 Task: Add Sprouts Organic Maple & Brown Sugar Instant Oatmeal to the cart.
Action: Mouse moved to (25, 101)
Screenshot: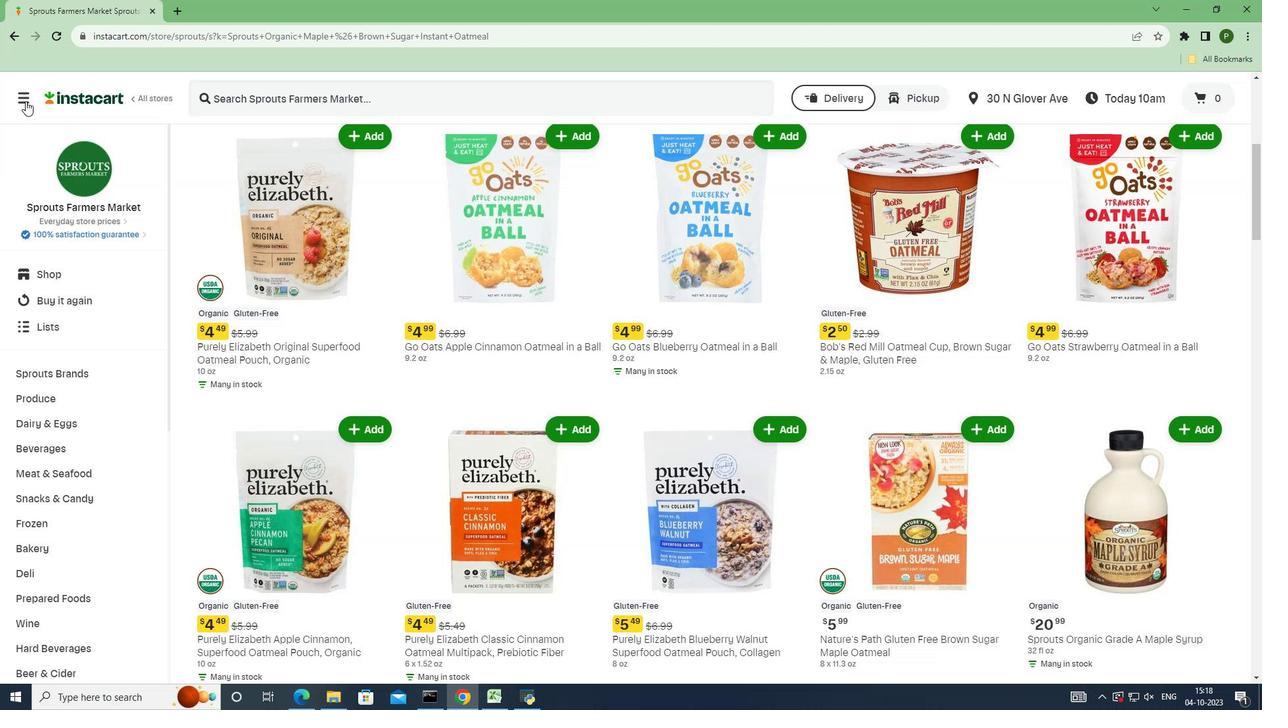 
Action: Mouse pressed left at (25, 101)
Screenshot: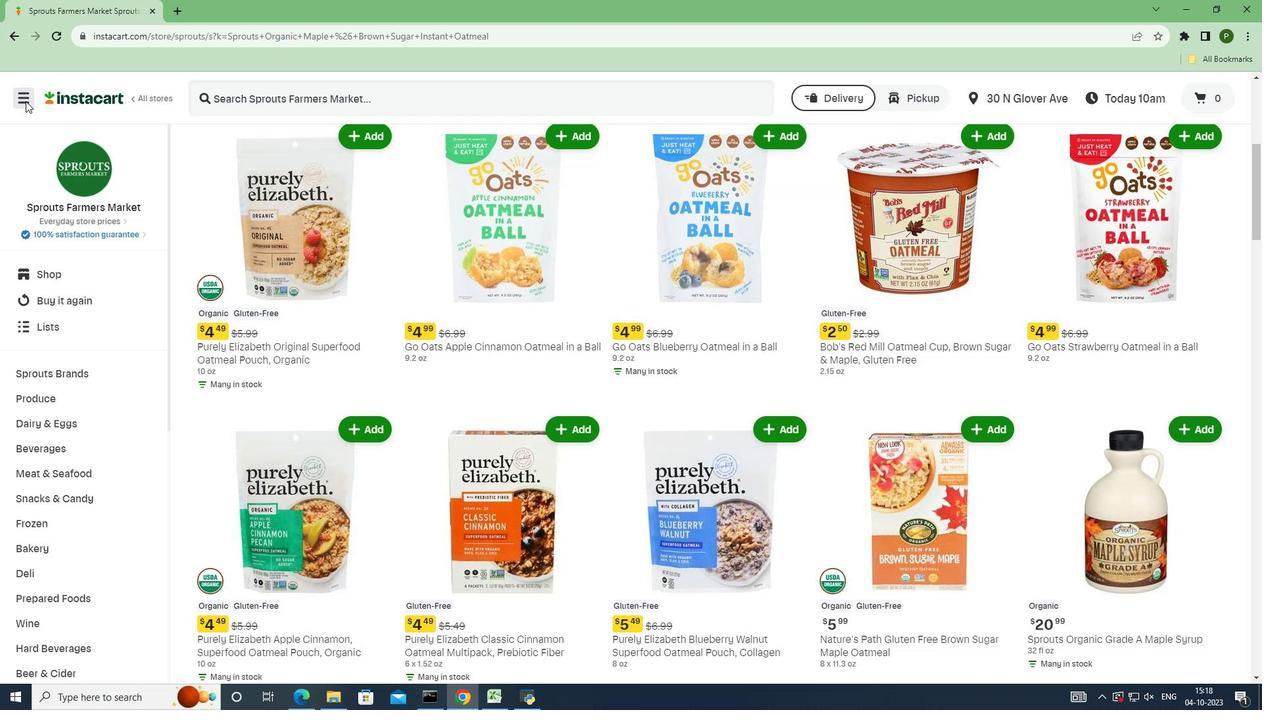 
Action: Mouse moved to (42, 356)
Screenshot: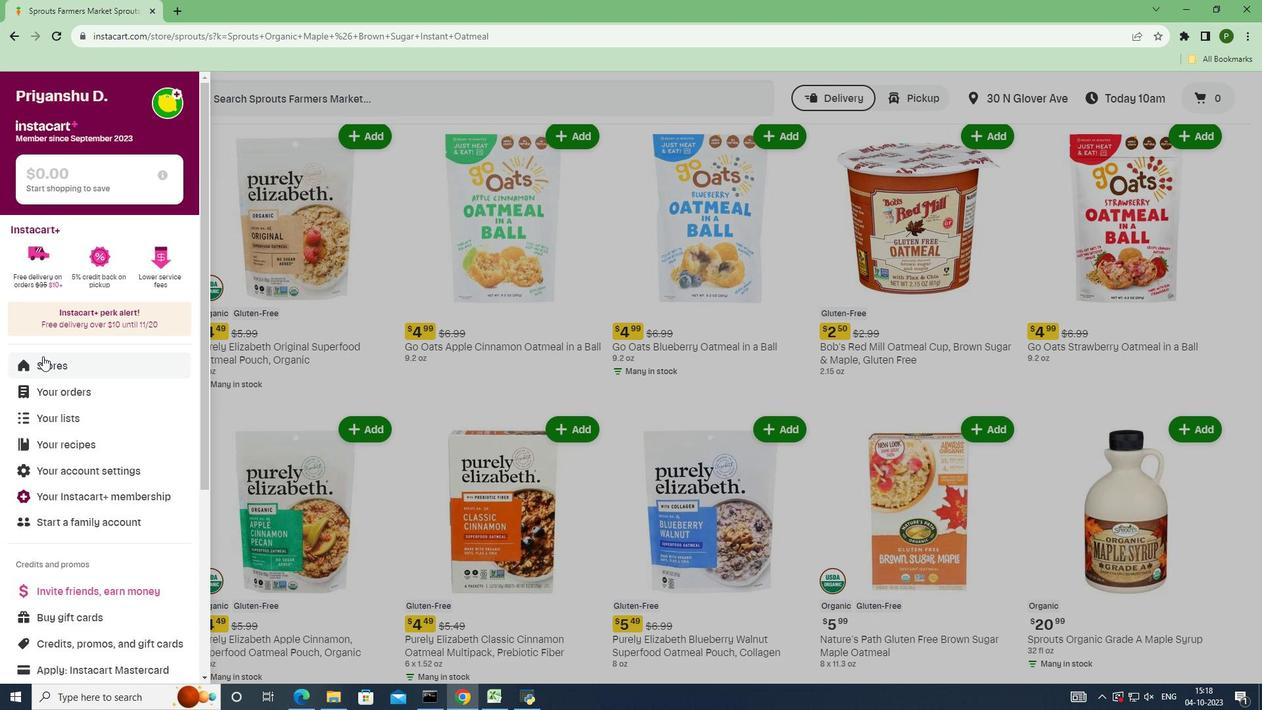 
Action: Mouse pressed left at (42, 356)
Screenshot: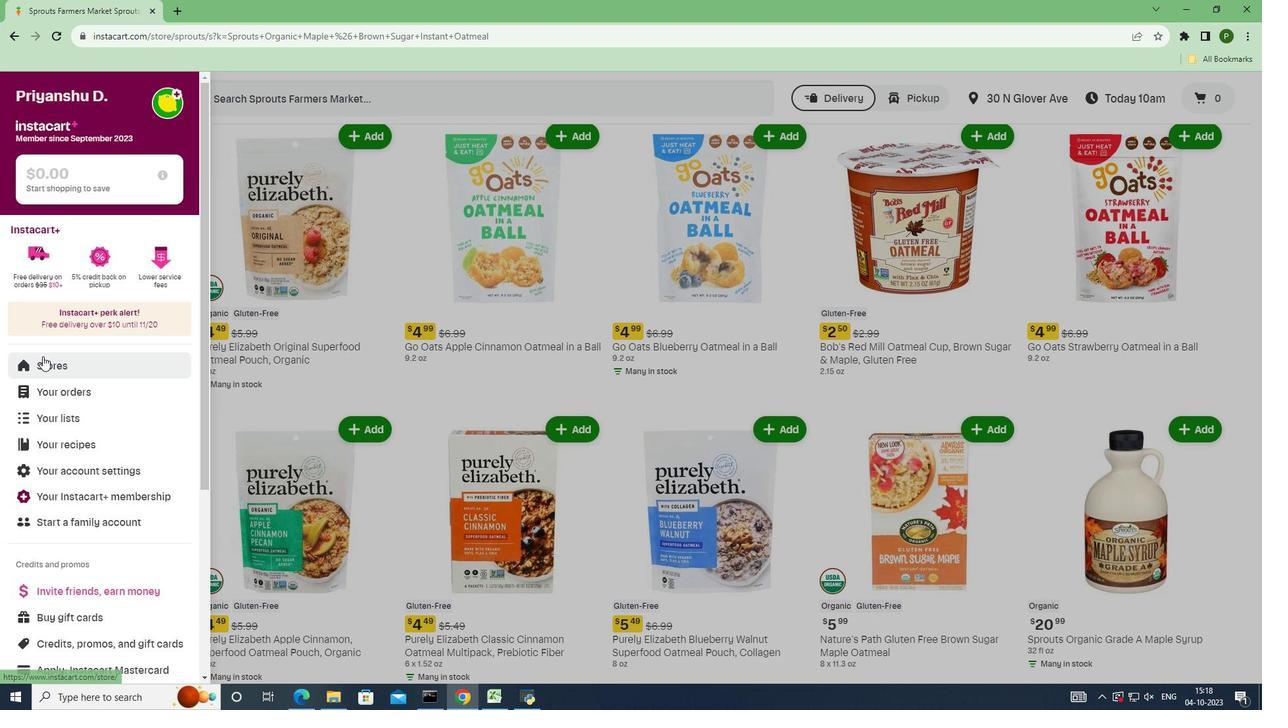 
Action: Mouse moved to (294, 153)
Screenshot: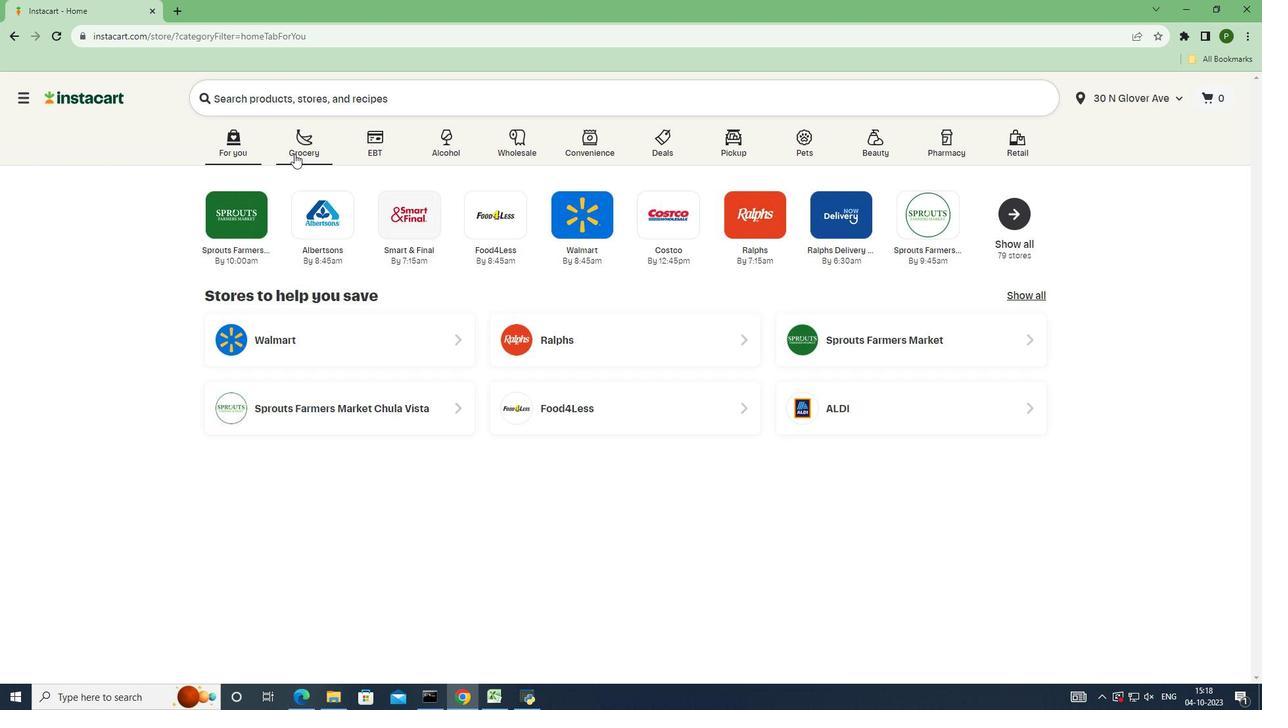 
Action: Mouse pressed left at (294, 153)
Screenshot: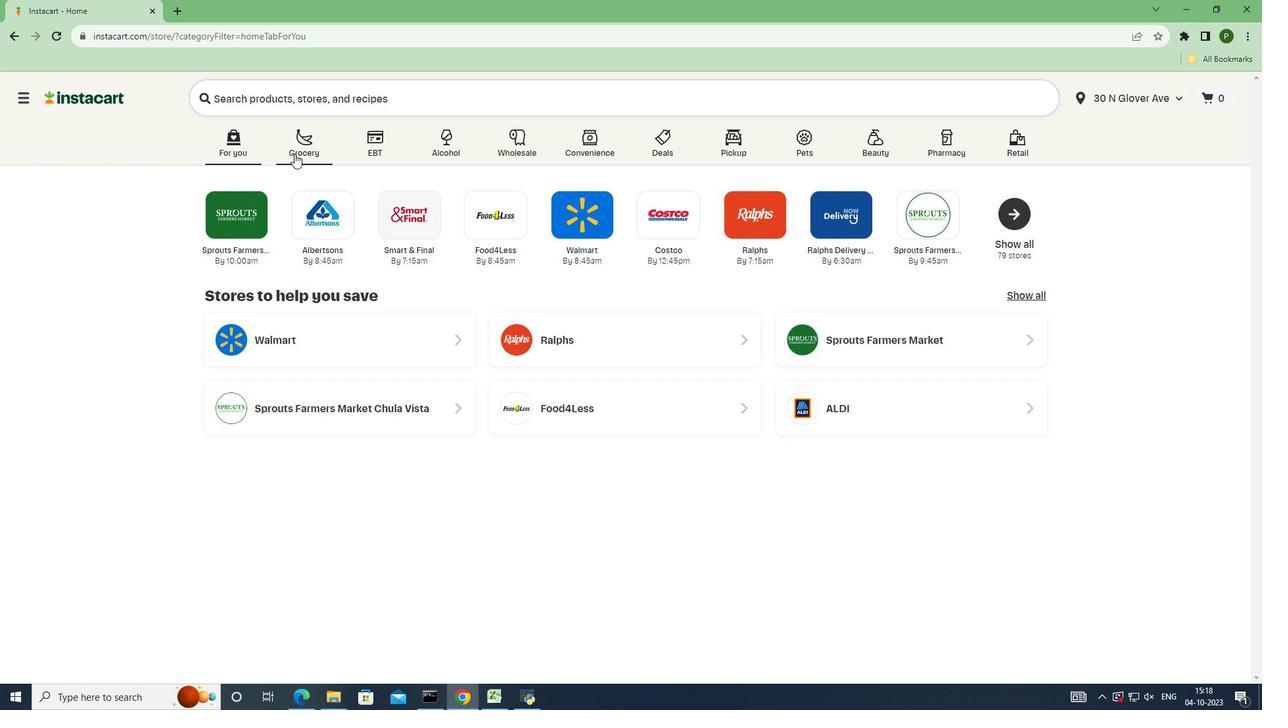 
Action: Mouse moved to (820, 292)
Screenshot: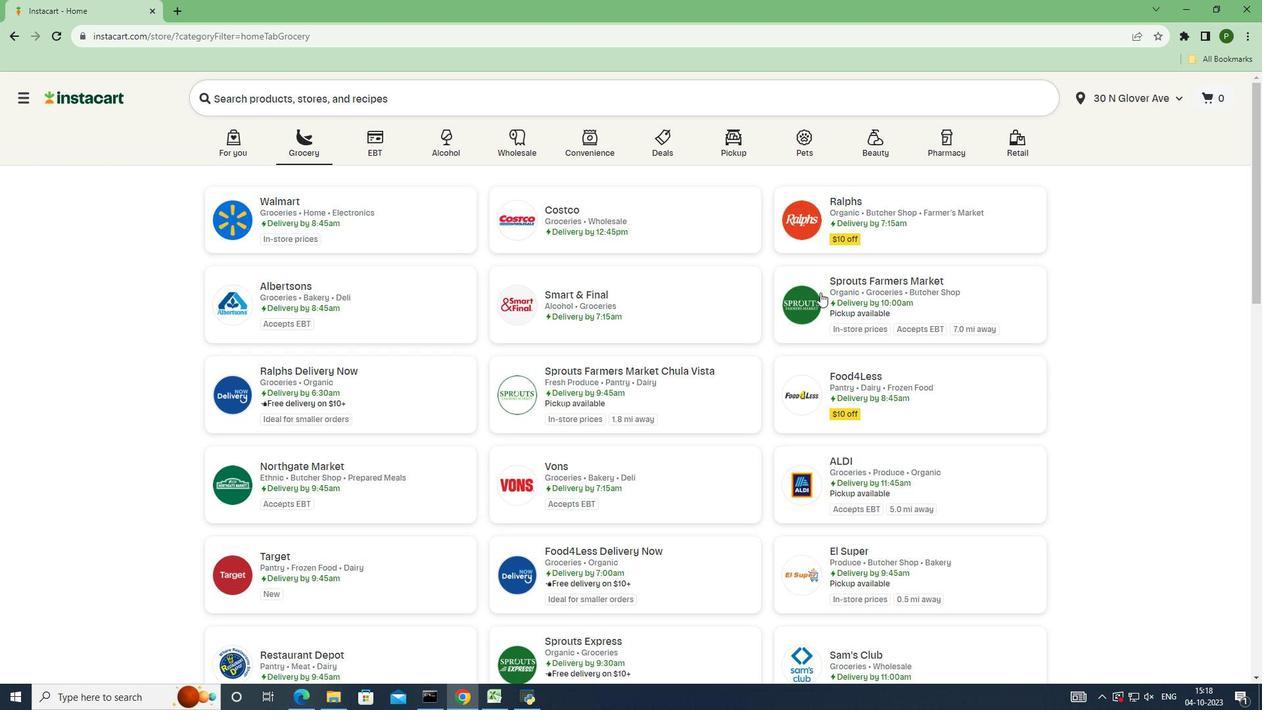 
Action: Mouse pressed left at (820, 292)
Screenshot: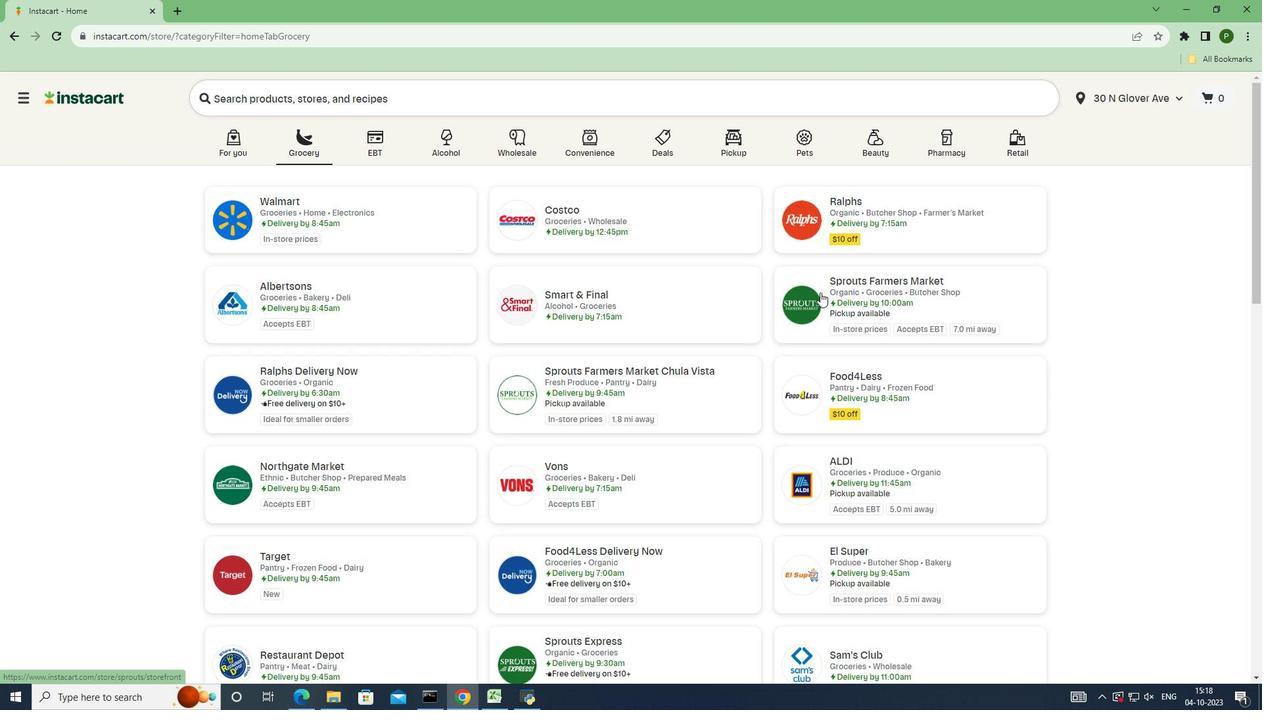 
Action: Mouse moved to (95, 369)
Screenshot: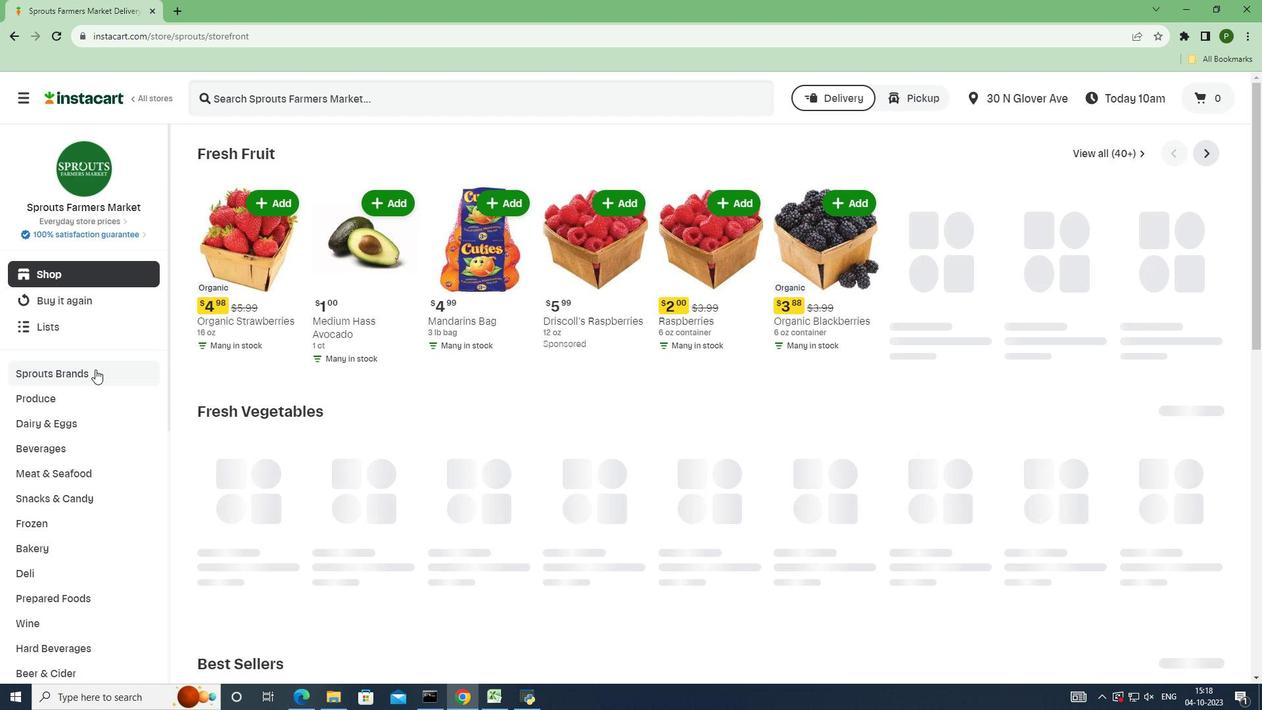 
Action: Mouse pressed left at (95, 369)
Screenshot: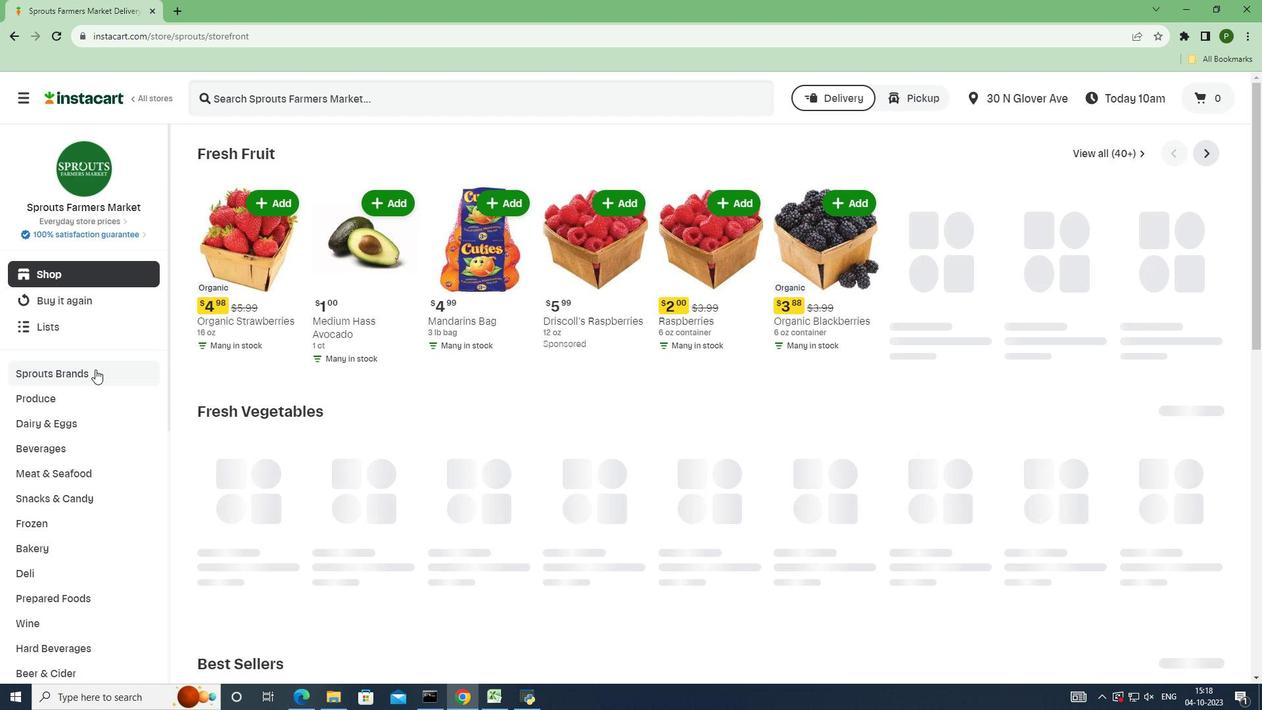 
Action: Mouse moved to (70, 468)
Screenshot: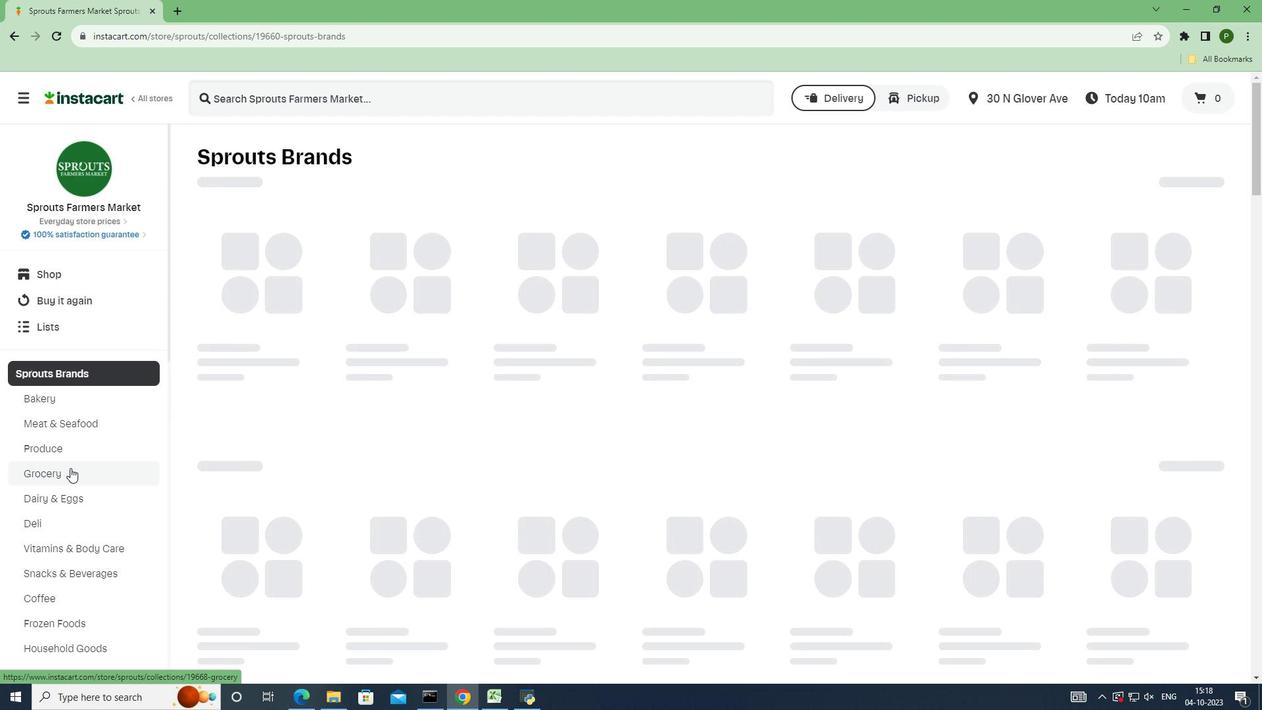 
Action: Mouse pressed left at (70, 468)
Screenshot: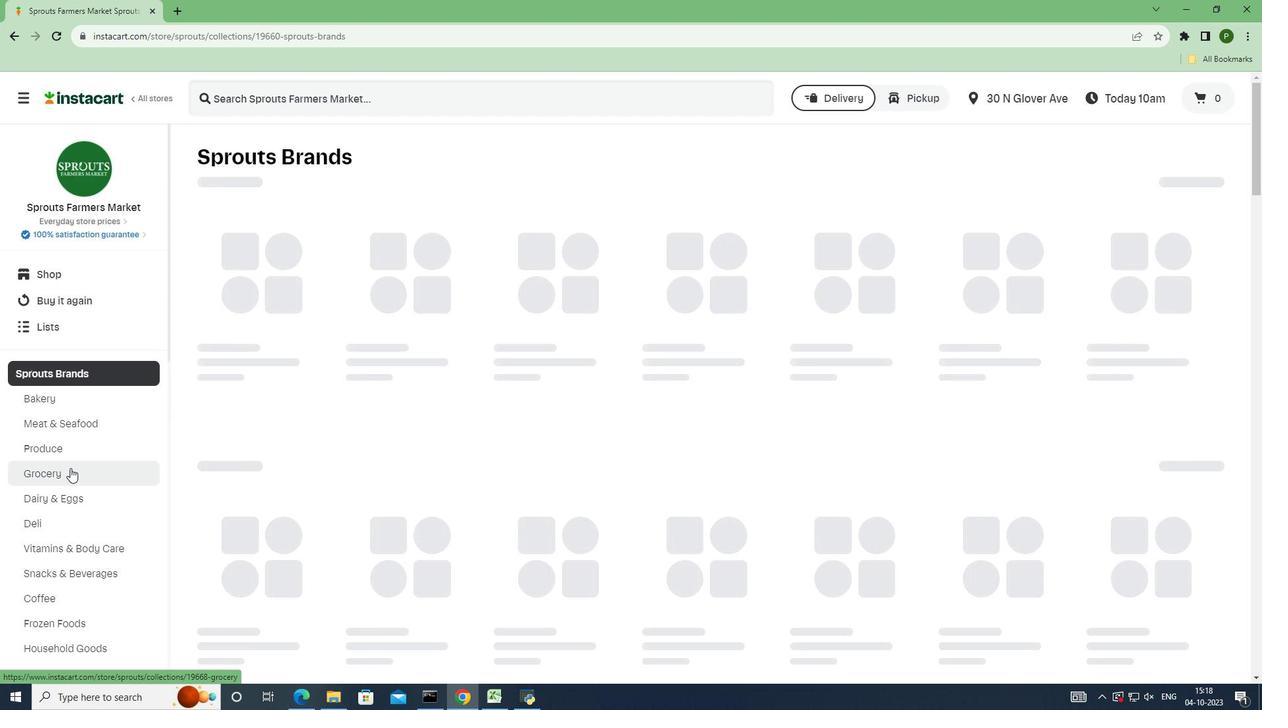 
Action: Mouse moved to (390, 357)
Screenshot: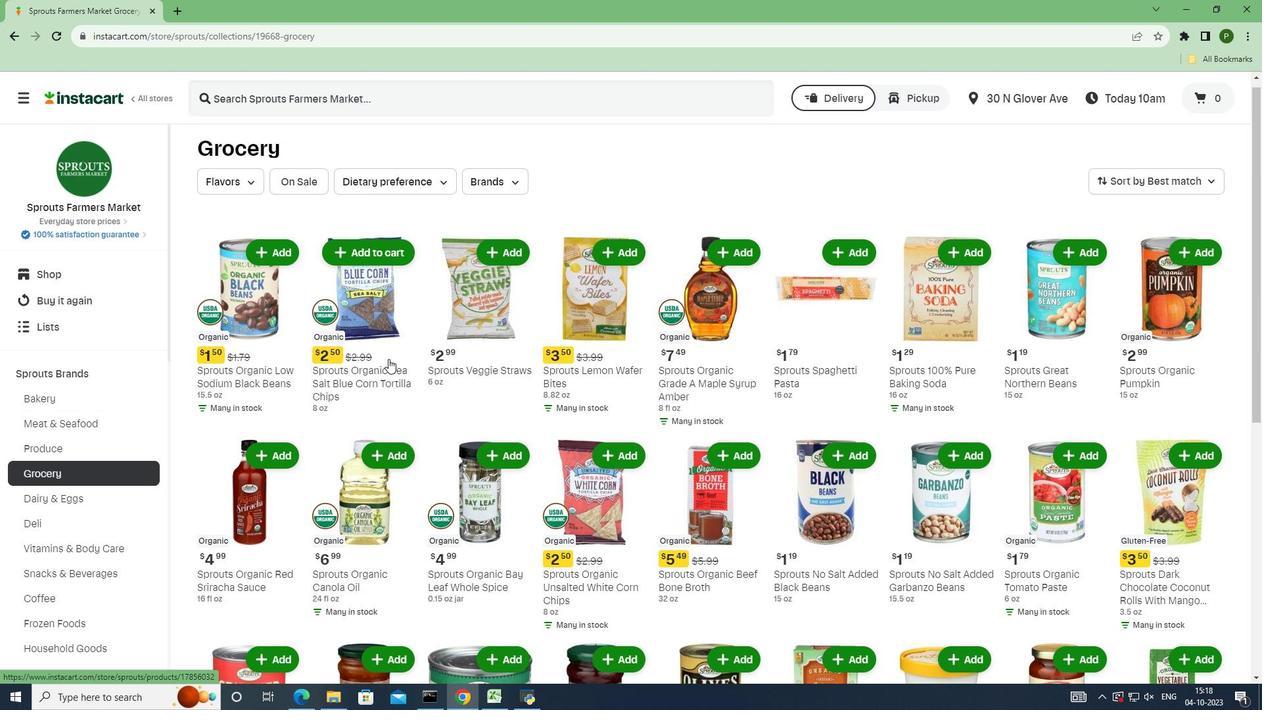
Action: Mouse scrolled (390, 356) with delta (0, 0)
Screenshot: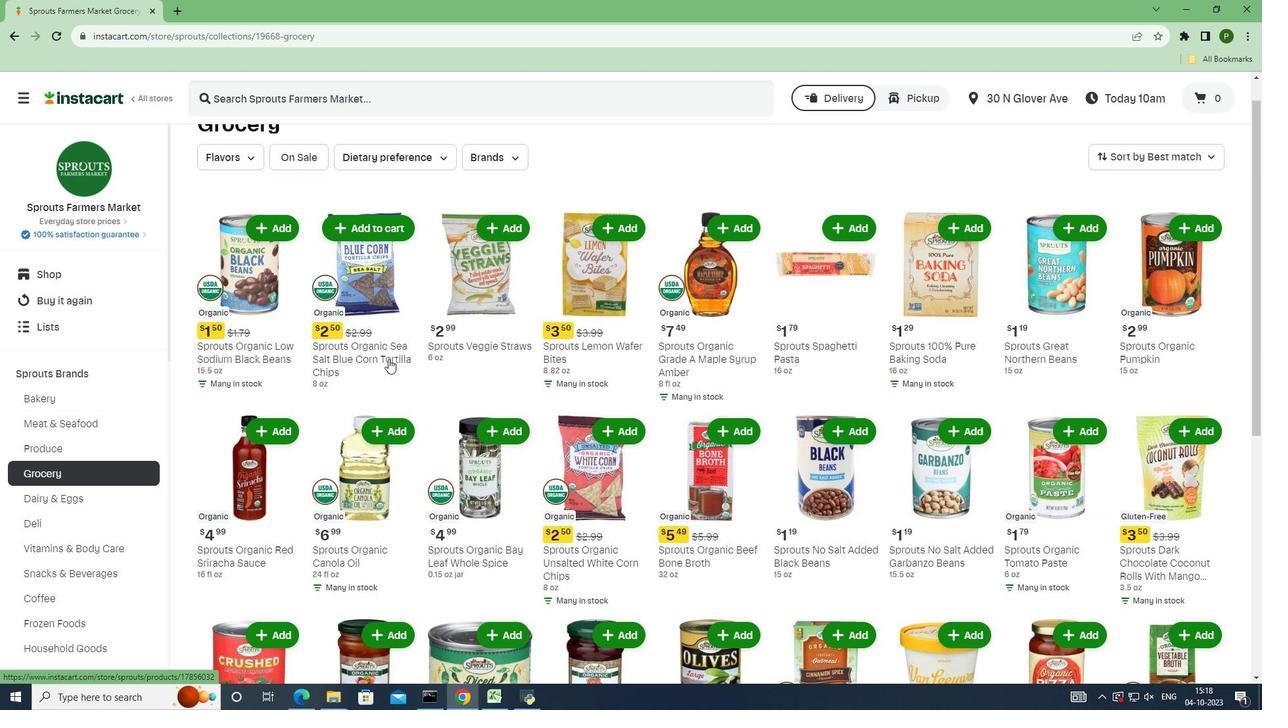 
Action: Mouse moved to (388, 359)
Screenshot: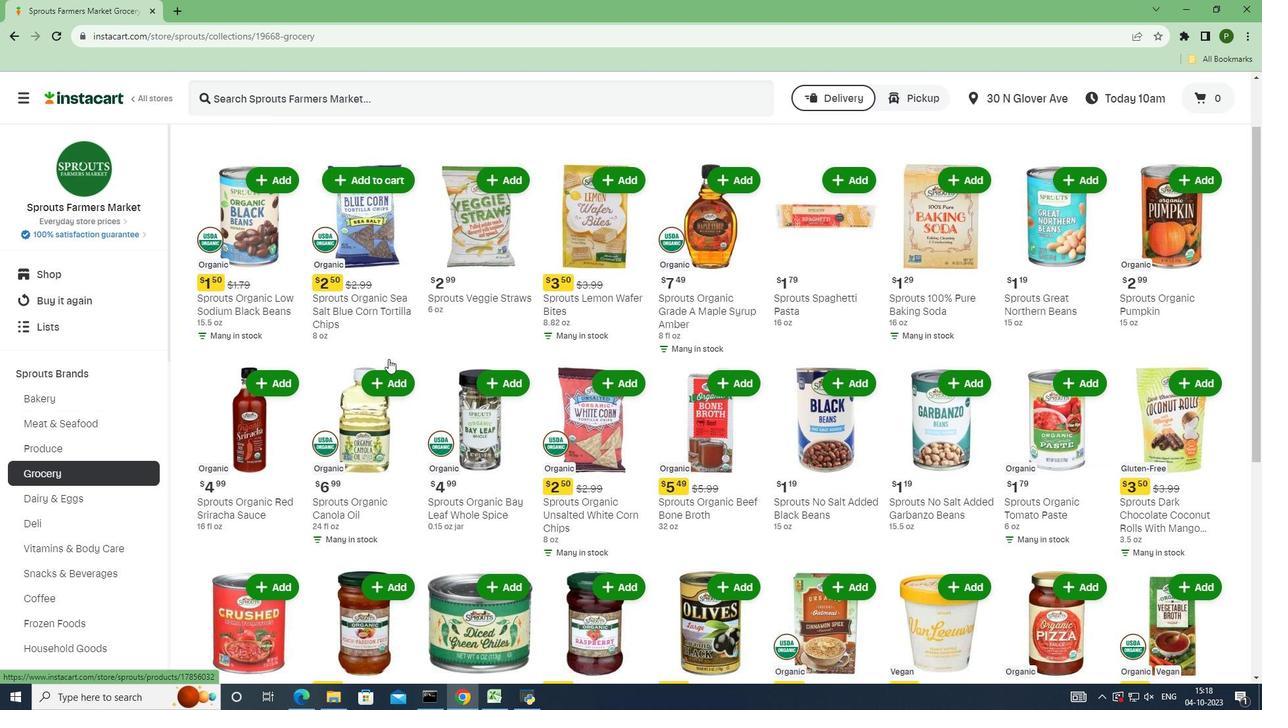 
Action: Mouse scrolled (388, 358) with delta (0, 0)
Screenshot: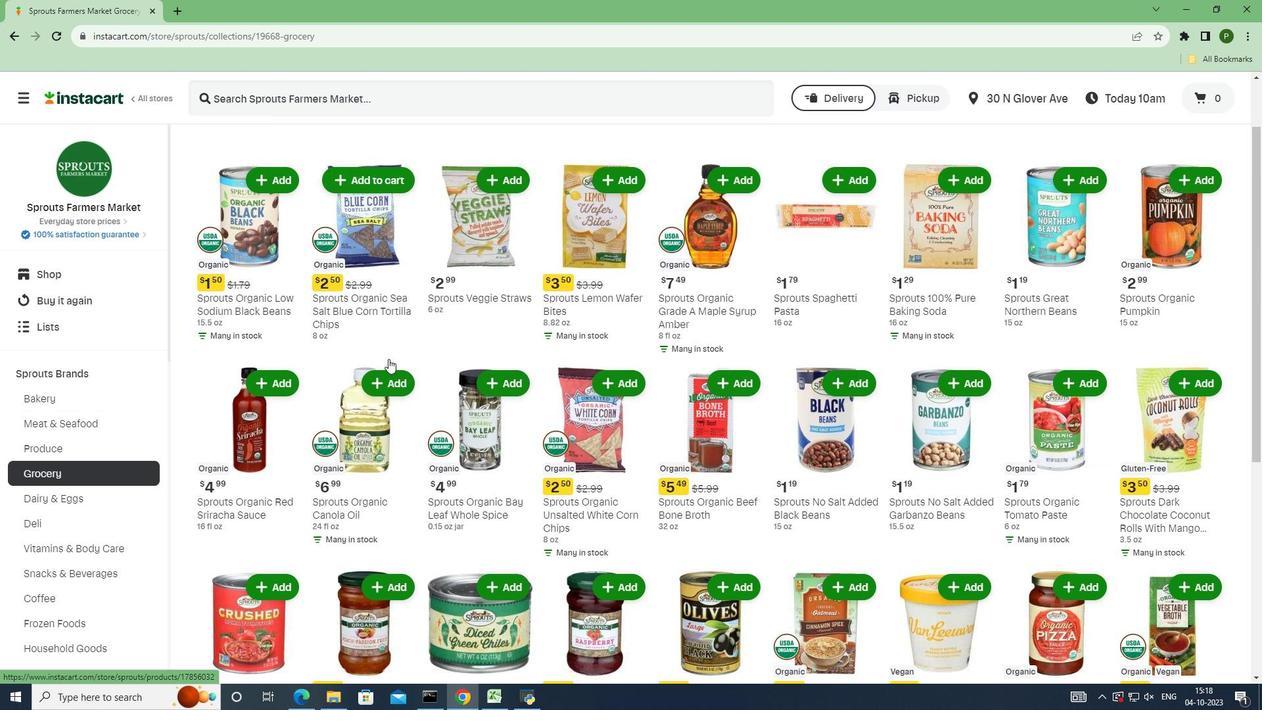 
Action: Mouse scrolled (388, 358) with delta (0, 0)
Screenshot: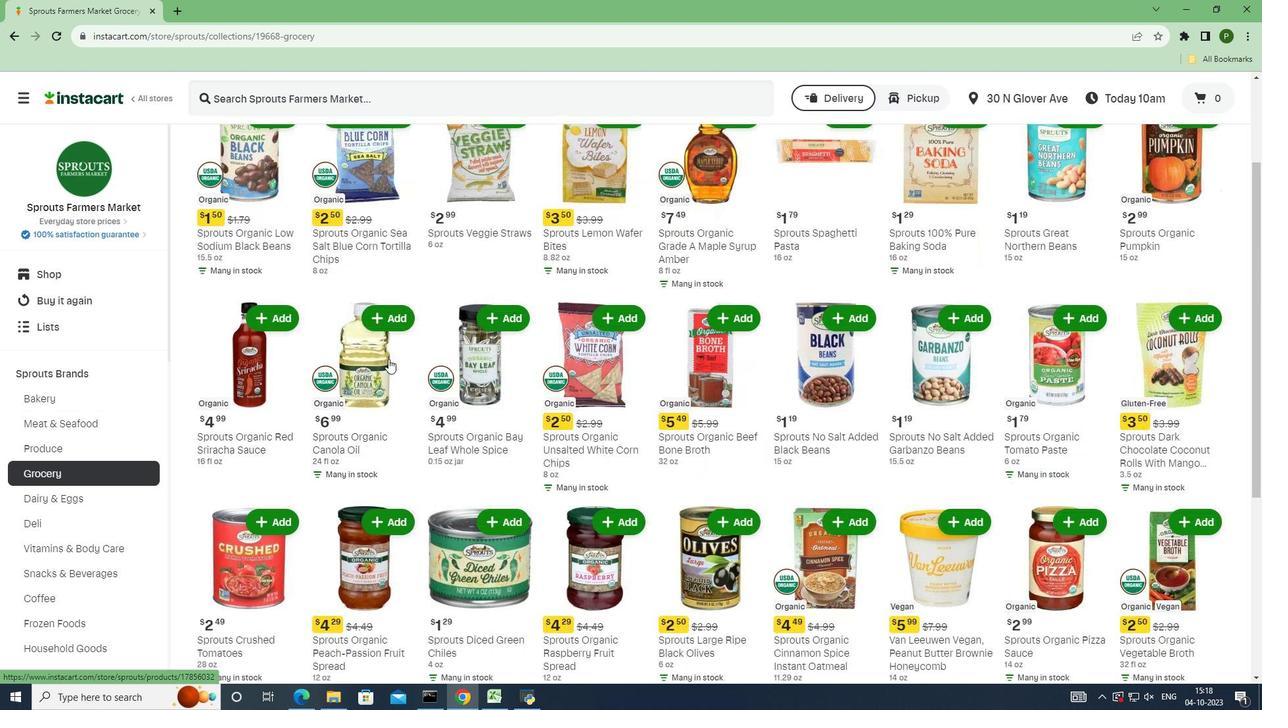
Action: Mouse scrolled (388, 358) with delta (0, 0)
Screenshot: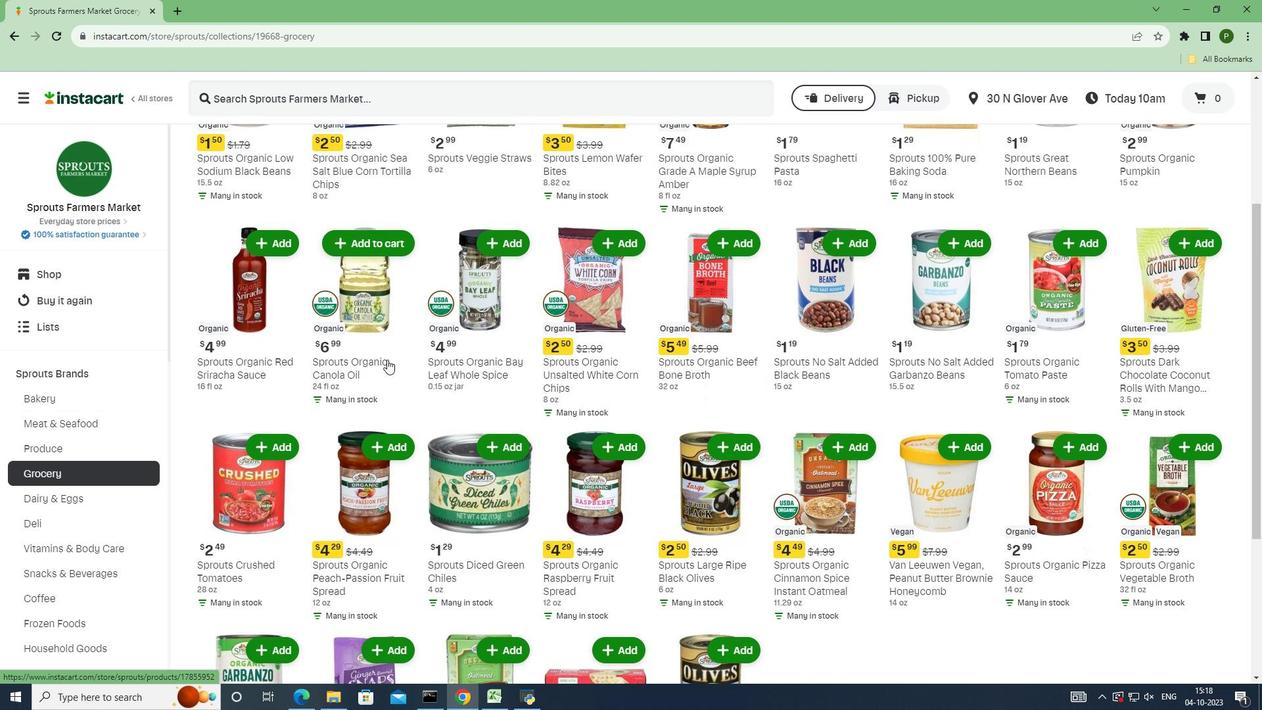 
Action: Mouse moved to (387, 359)
Screenshot: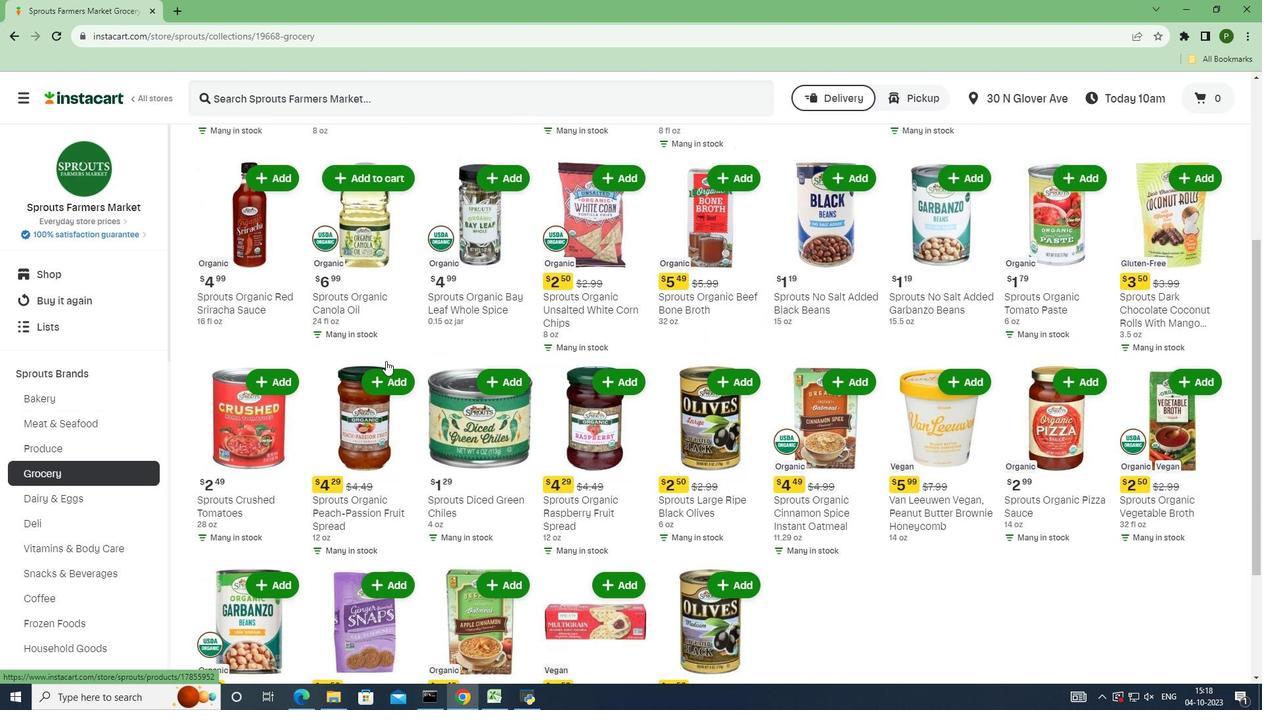 
Action: Mouse scrolled (387, 359) with delta (0, 0)
Screenshot: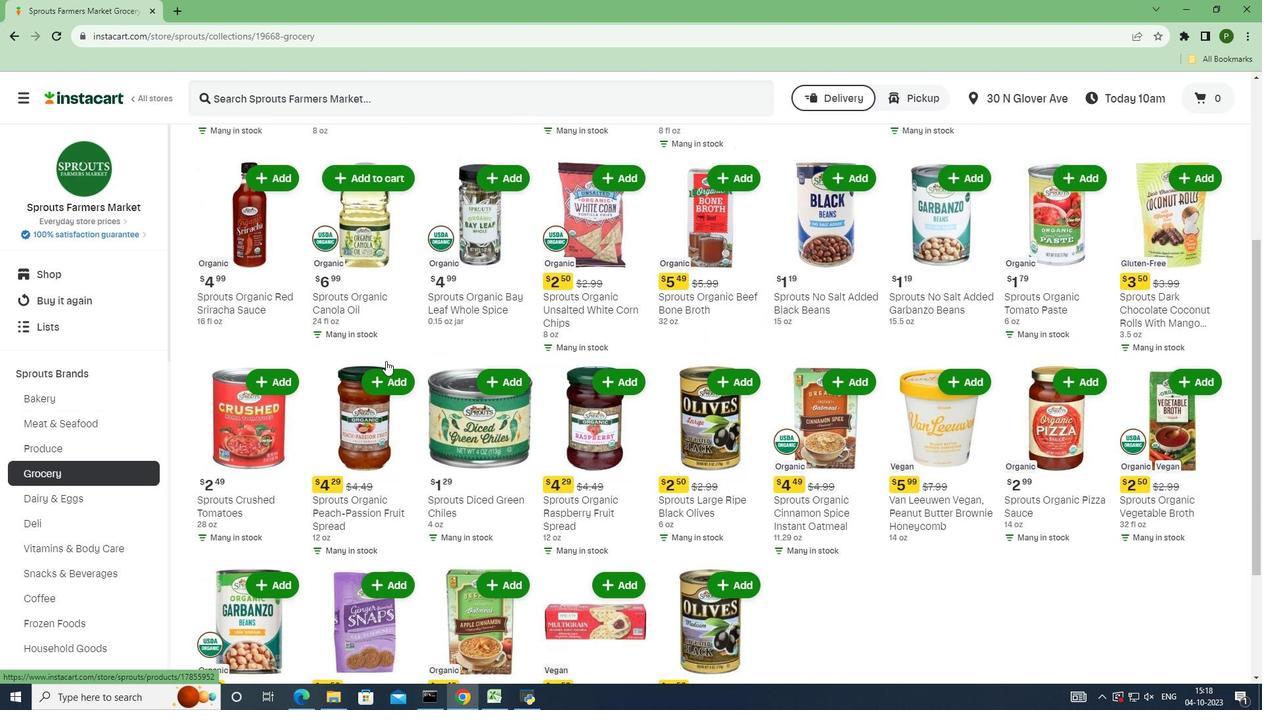
Action: Mouse moved to (386, 361)
Screenshot: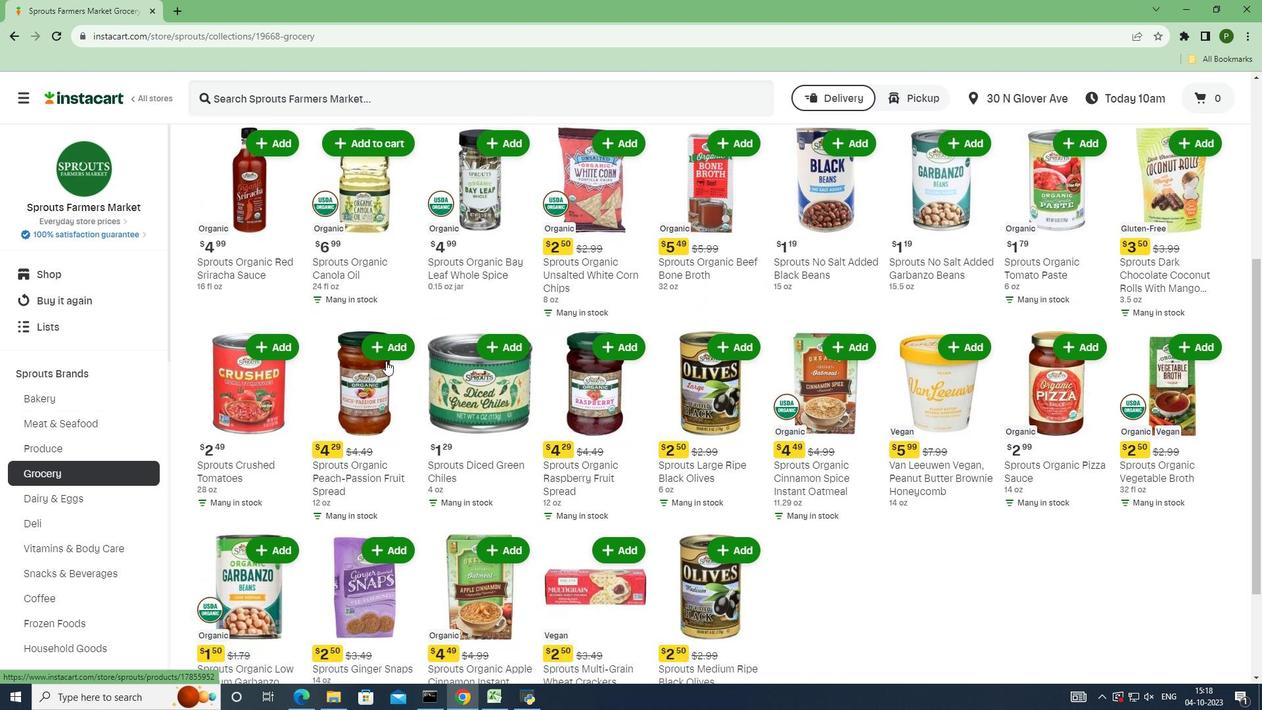 
Action: Mouse scrolled (386, 360) with delta (0, 0)
Screenshot: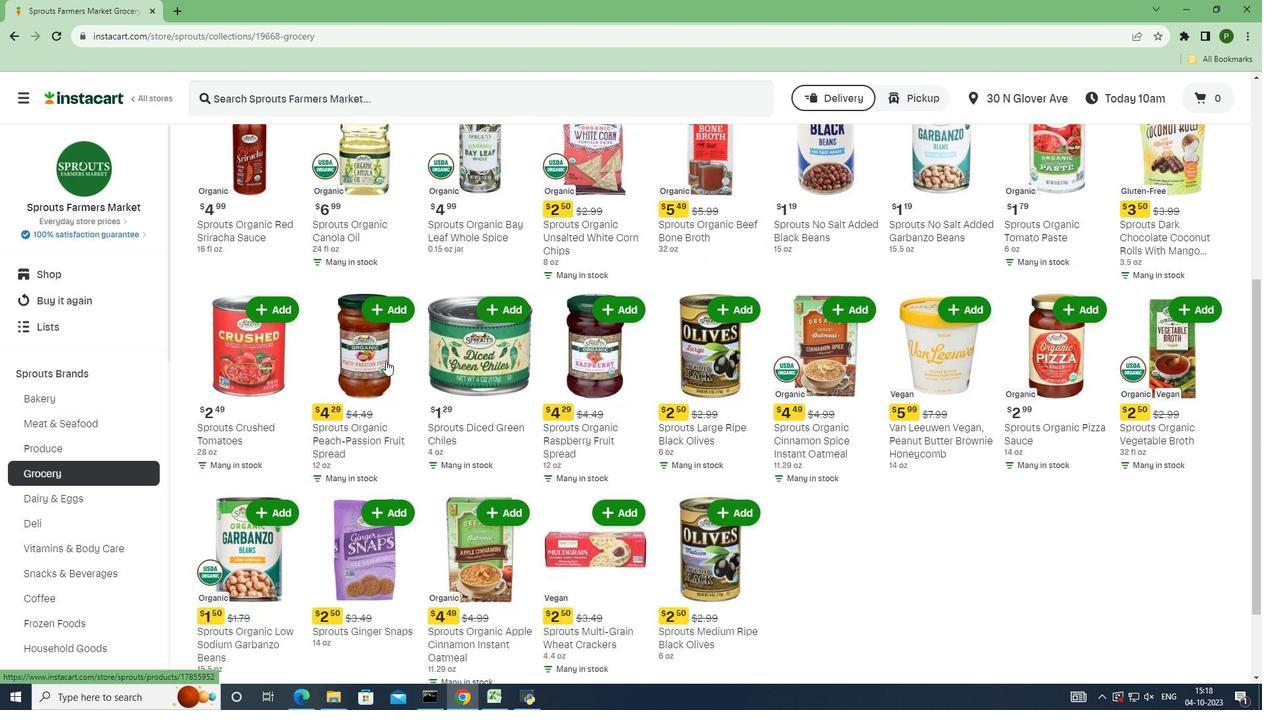 
Action: Mouse scrolled (386, 361) with delta (0, 0)
Screenshot: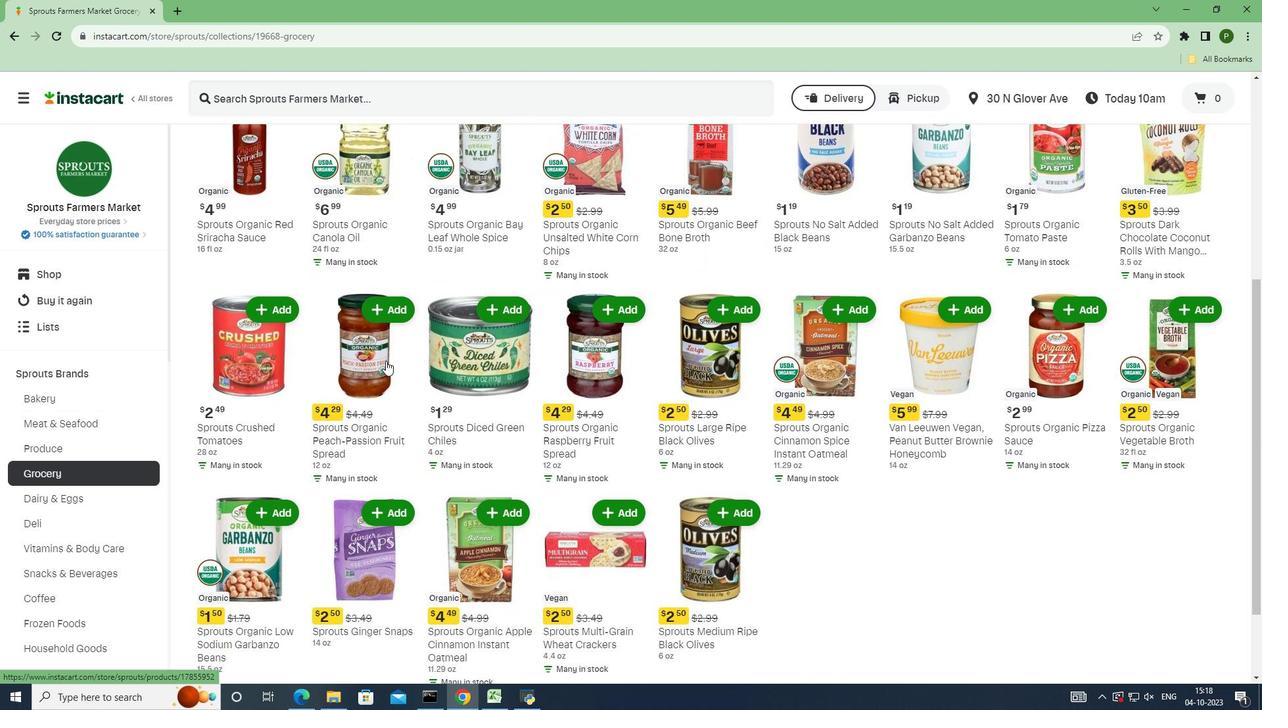 
Action: Mouse moved to (384, 361)
Screenshot: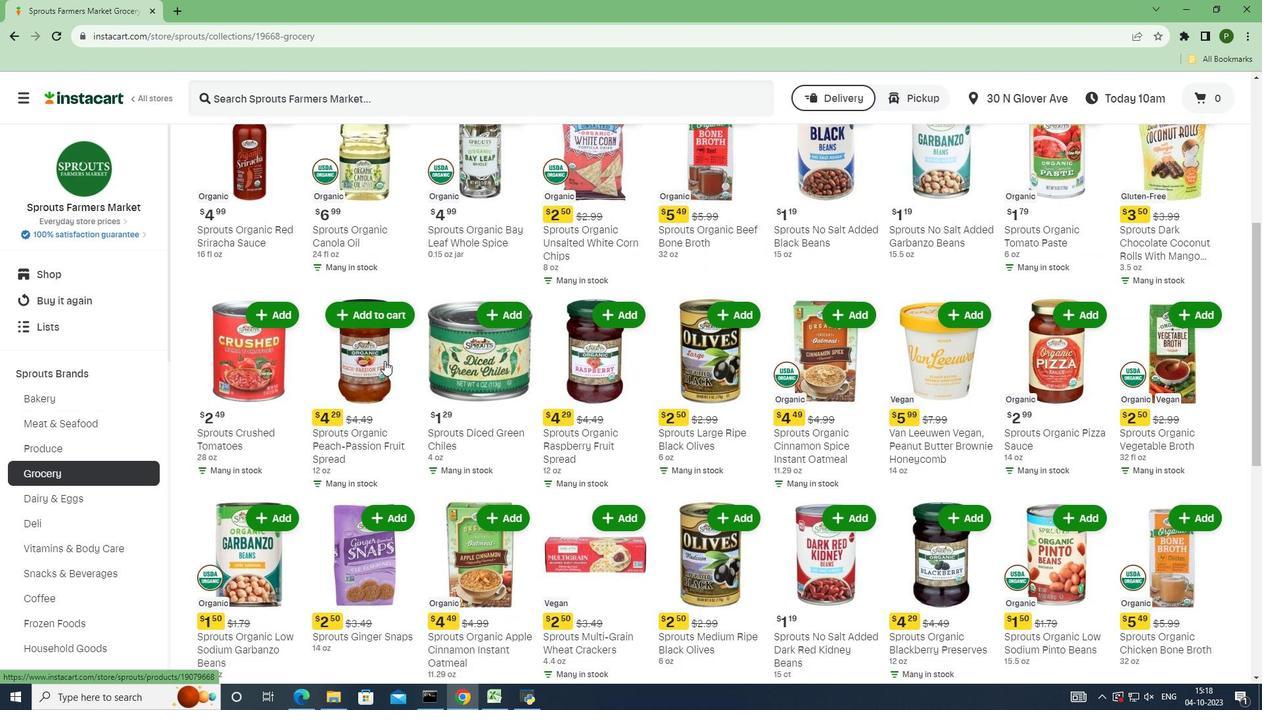 
Action: Mouse scrolled (384, 360) with delta (0, 0)
Screenshot: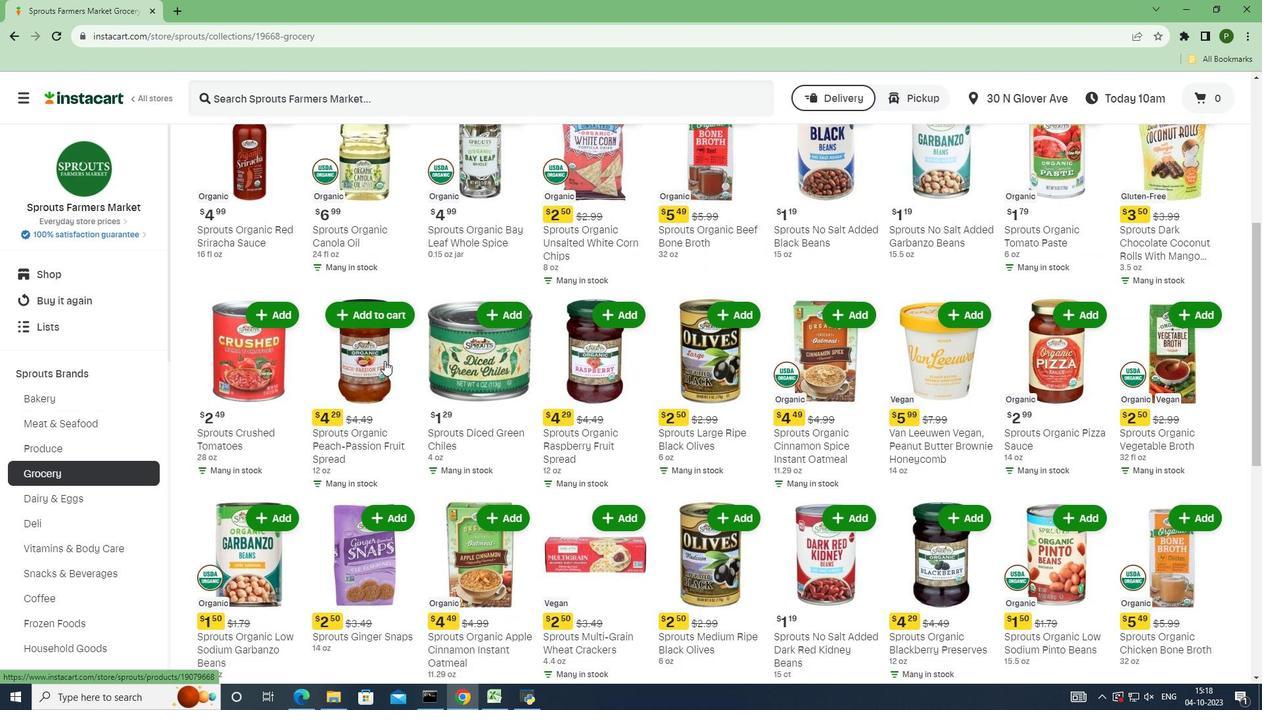 
Action: Mouse moved to (360, 360)
Screenshot: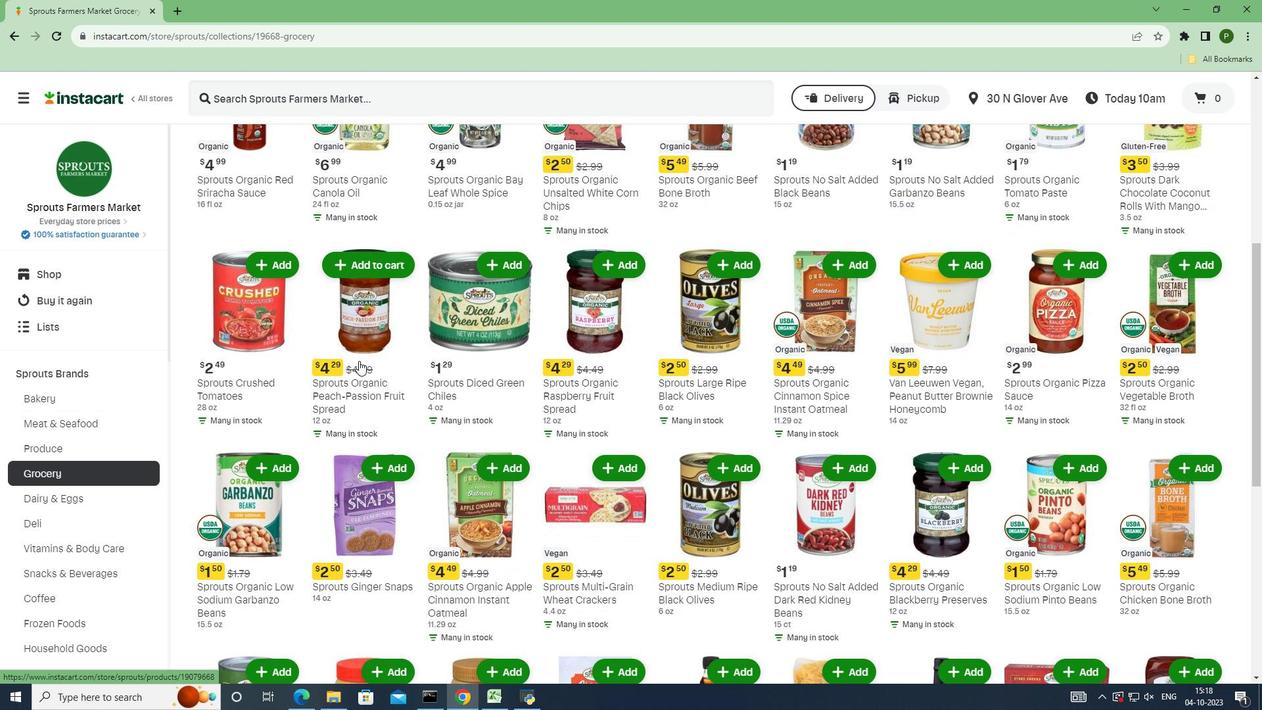 
Action: Mouse scrolled (360, 359) with delta (0, 0)
Screenshot: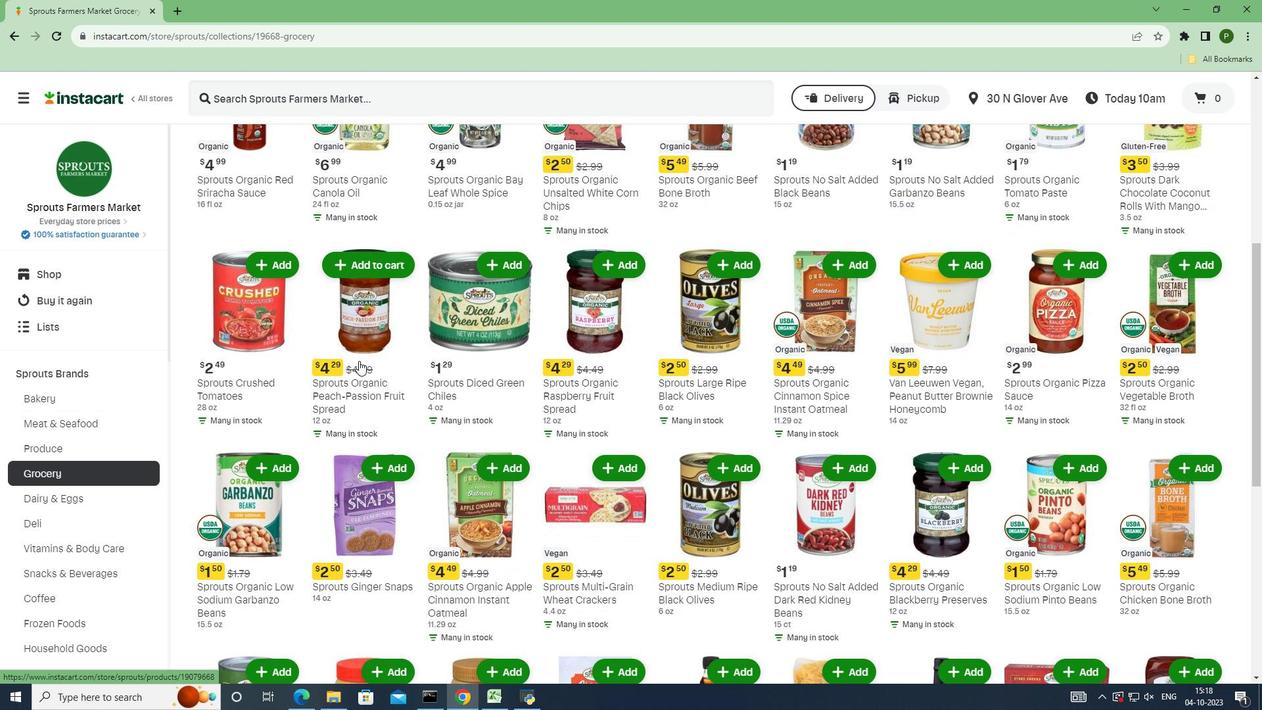 
Action: Mouse moved to (359, 361)
Screenshot: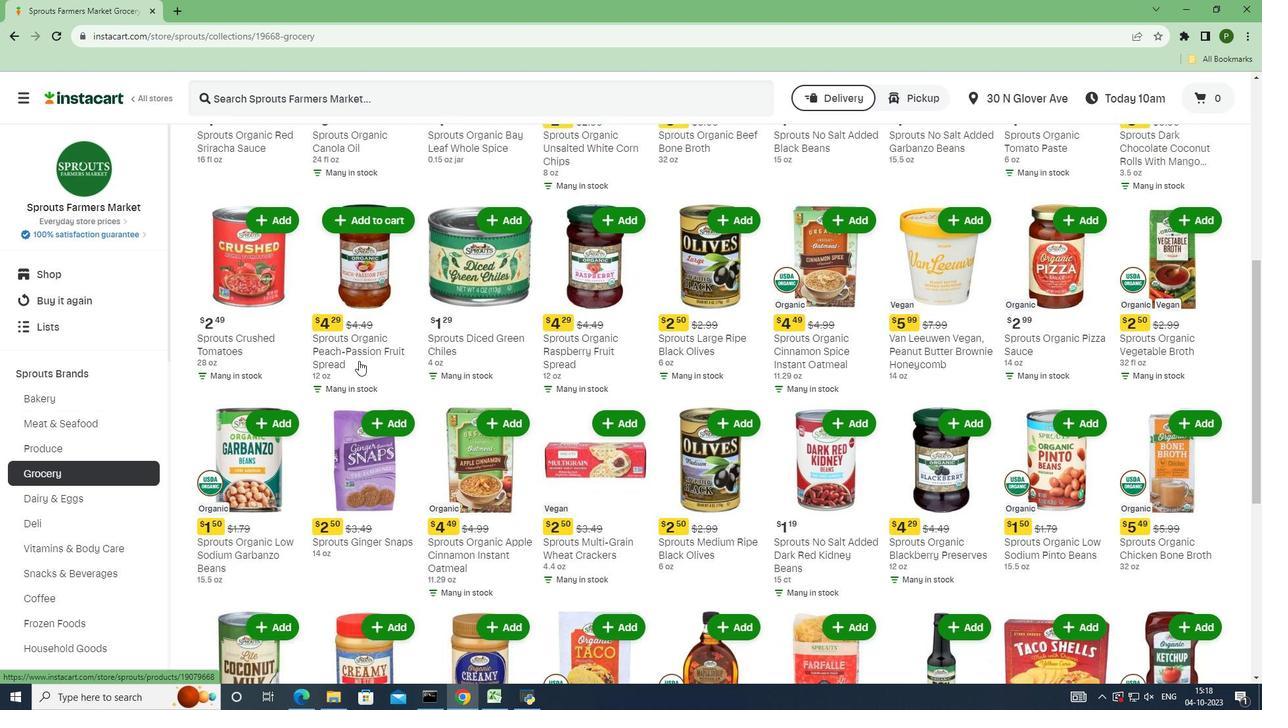 
Action: Mouse scrolled (359, 360) with delta (0, 0)
Screenshot: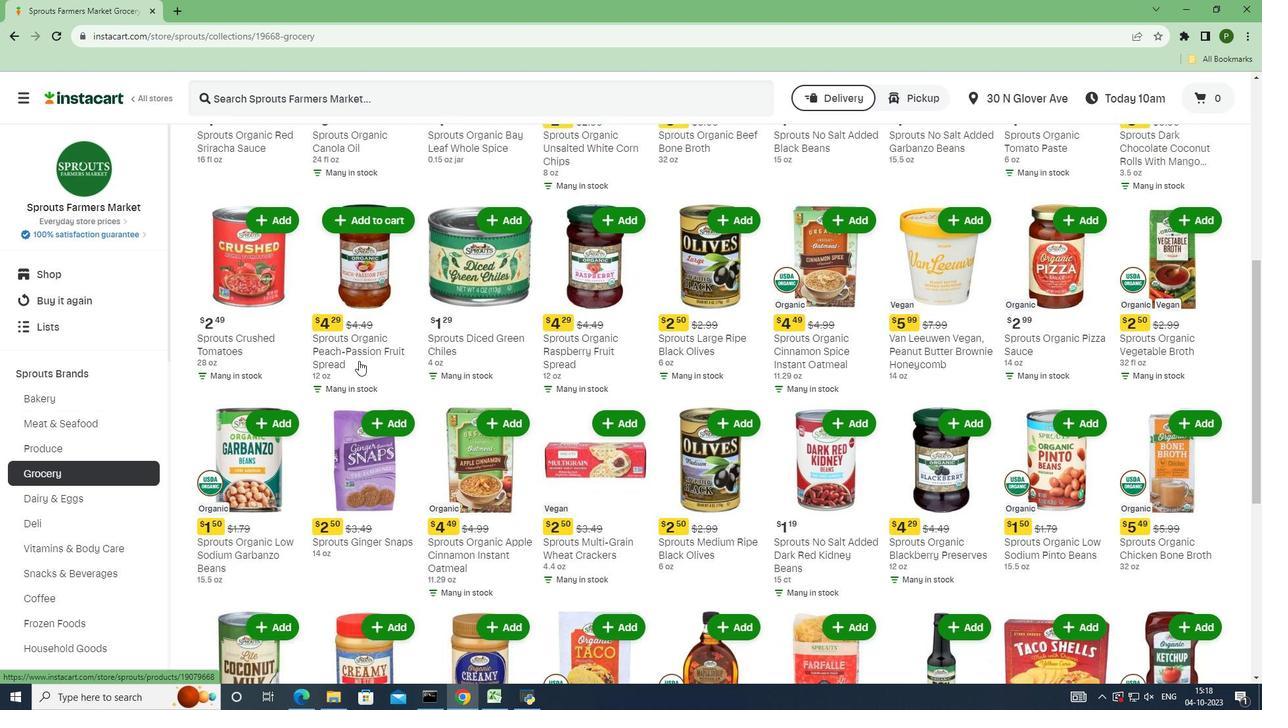 
Action: Mouse moved to (356, 361)
Screenshot: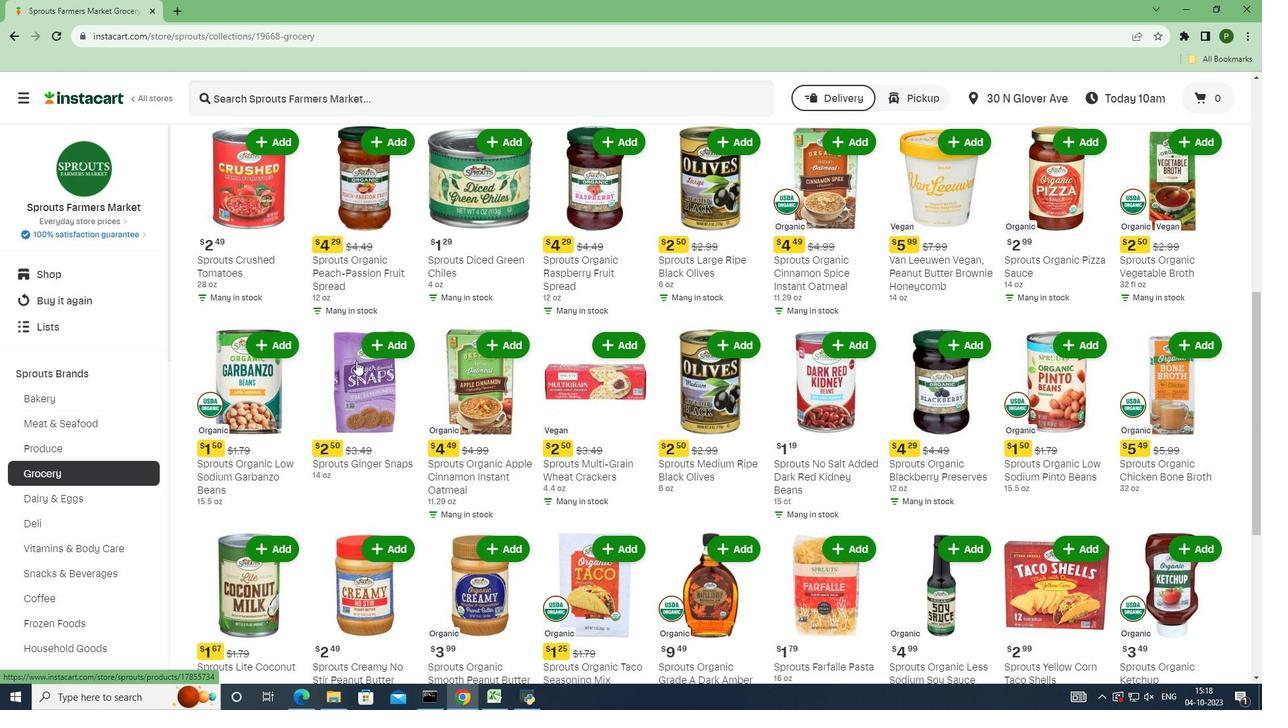 
Action: Mouse scrolled (356, 360) with delta (0, 0)
Screenshot: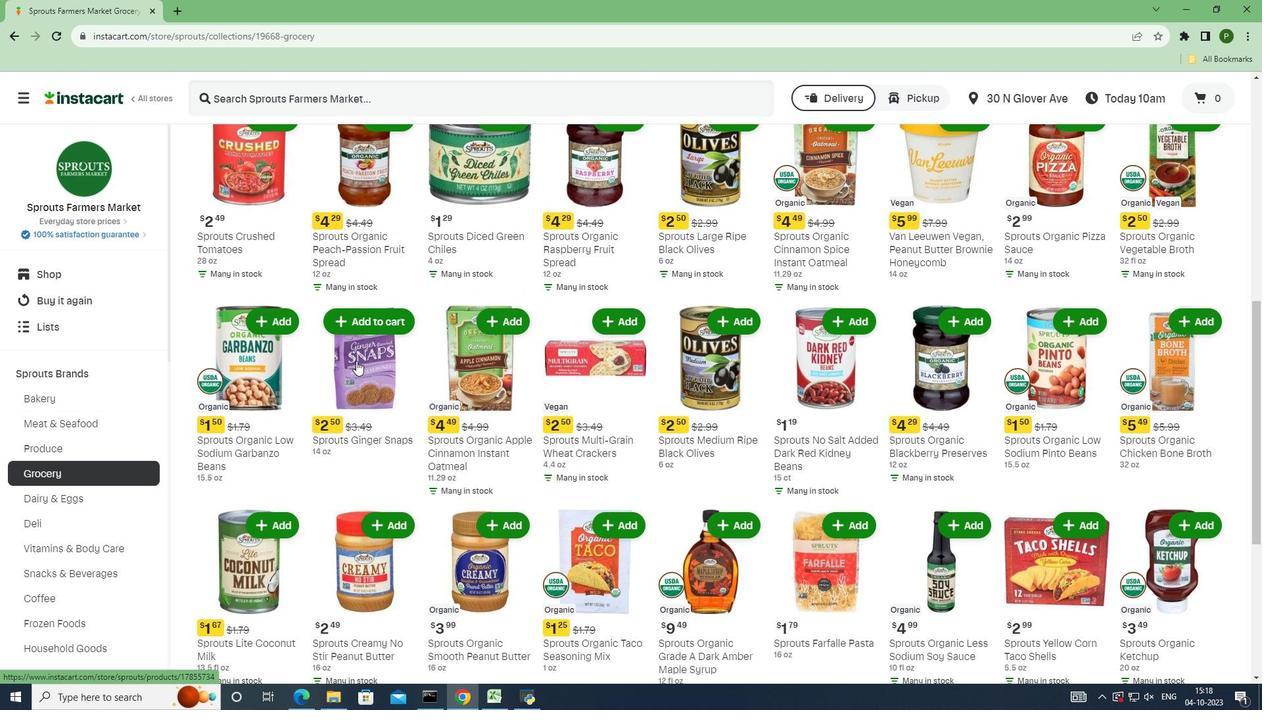 
Action: Mouse scrolled (356, 360) with delta (0, 0)
Screenshot: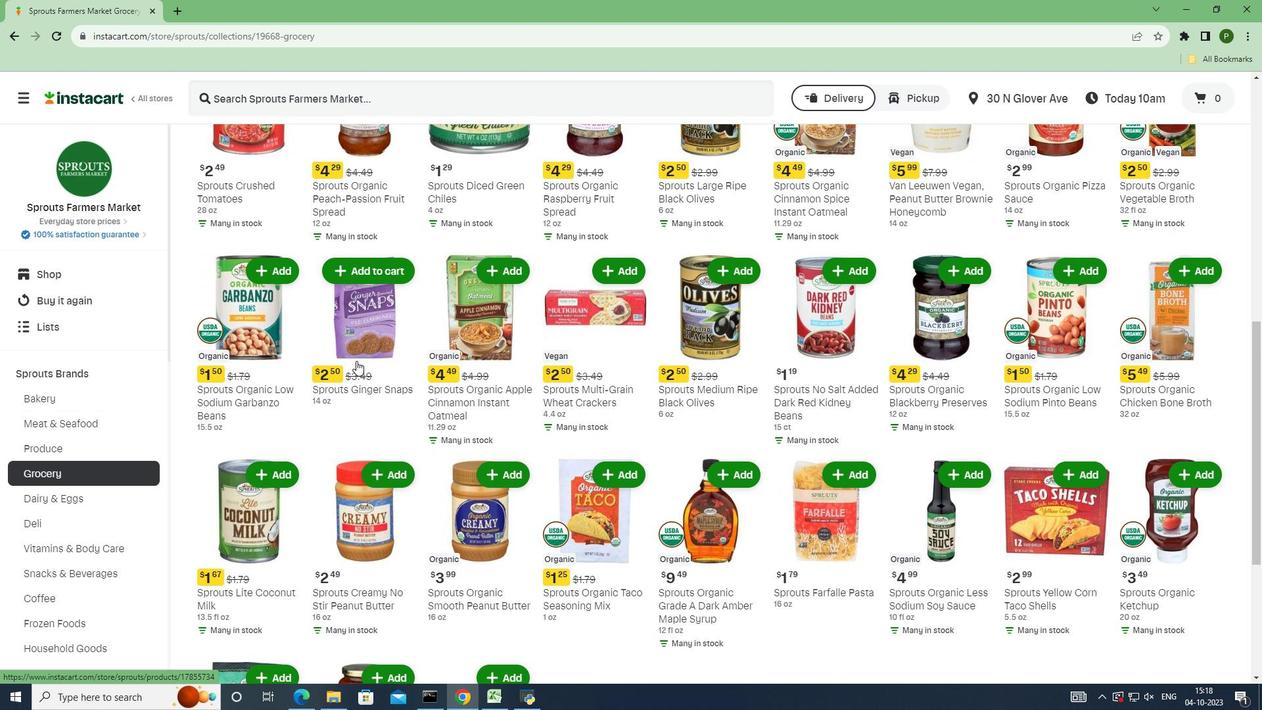 
Action: Mouse moved to (355, 361)
Screenshot: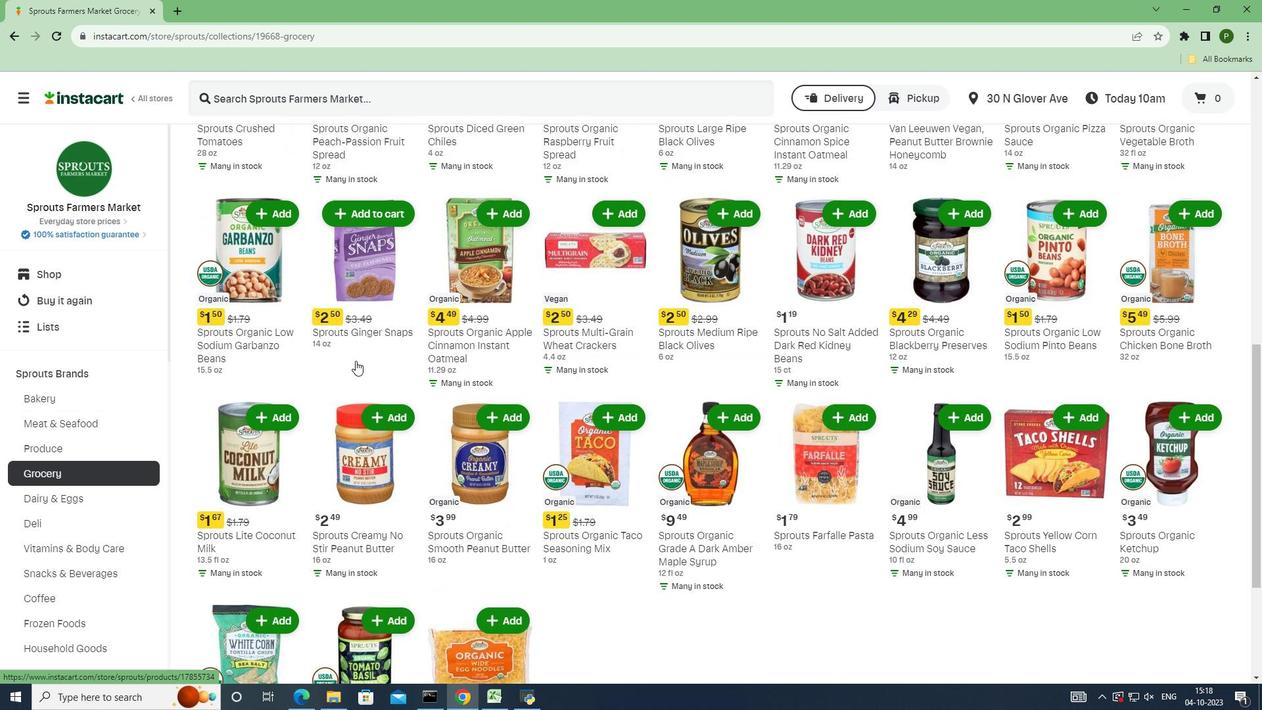 
Action: Mouse scrolled (355, 360) with delta (0, 0)
Screenshot: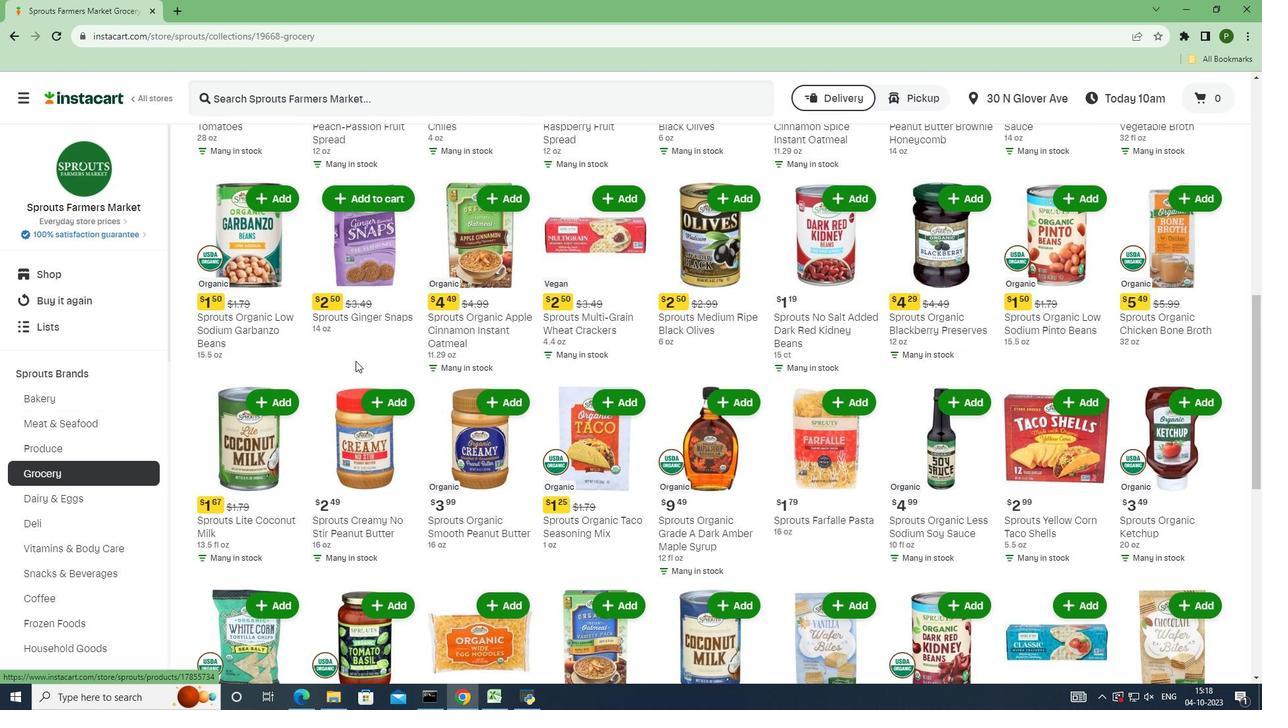 
Action: Mouse scrolled (355, 360) with delta (0, 0)
Screenshot: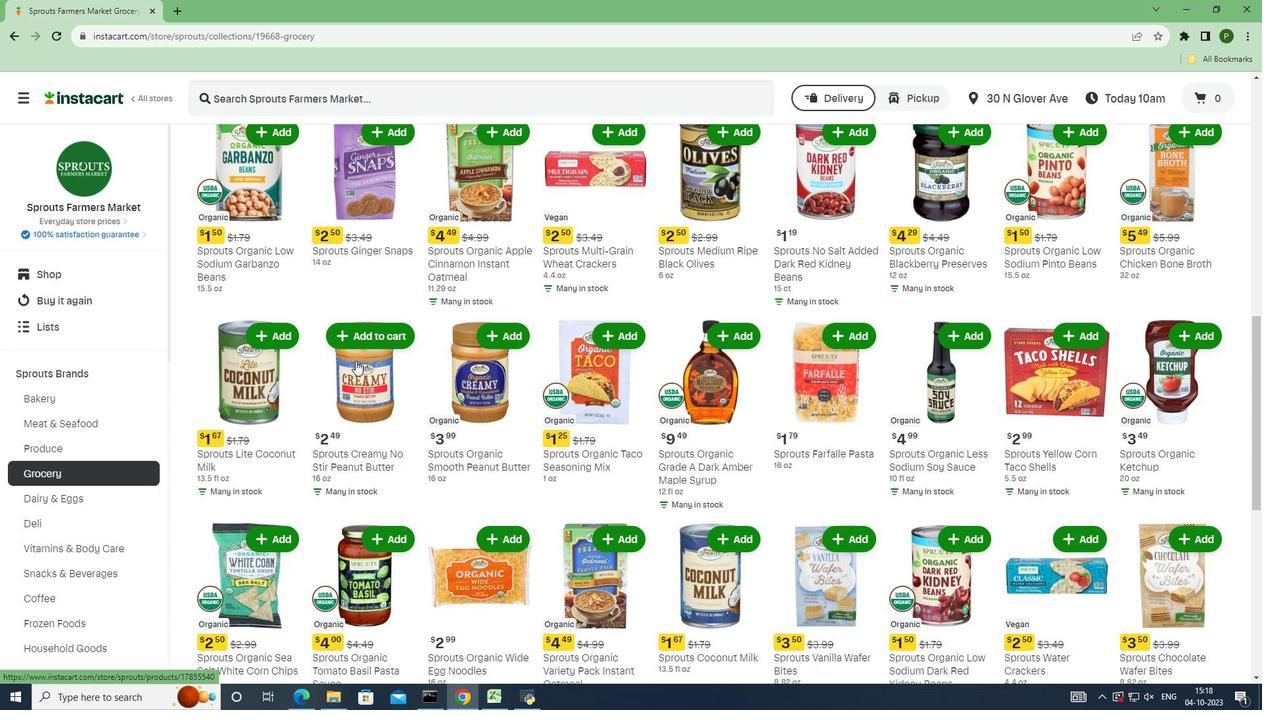 
Action: Mouse scrolled (355, 360) with delta (0, 0)
Screenshot: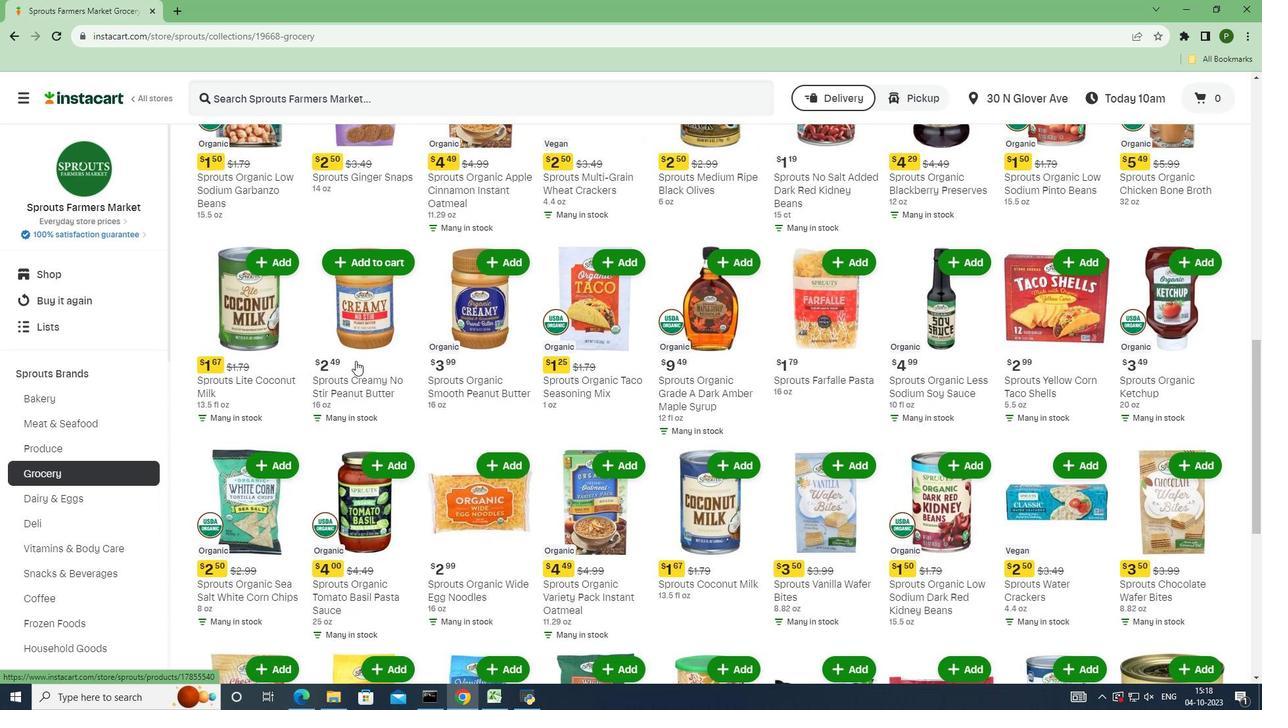 
Action: Mouse scrolled (355, 360) with delta (0, 0)
Screenshot: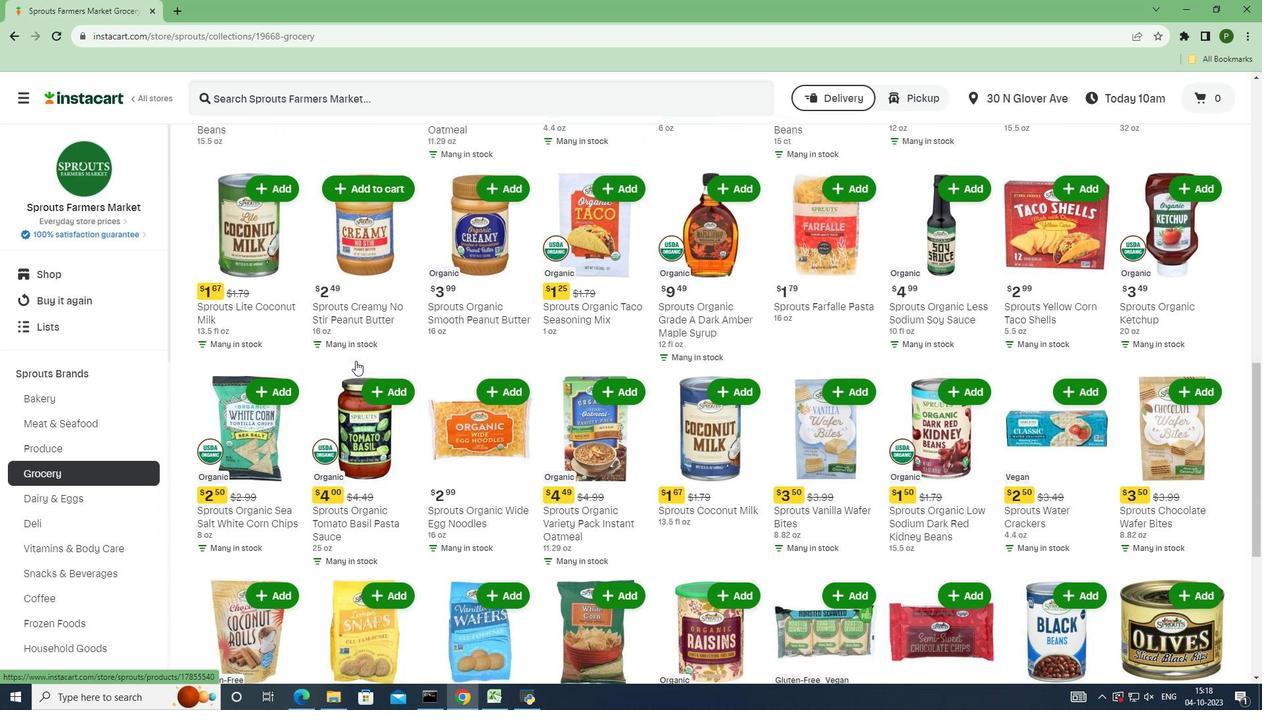
Action: Mouse scrolled (355, 361) with delta (0, 0)
Screenshot: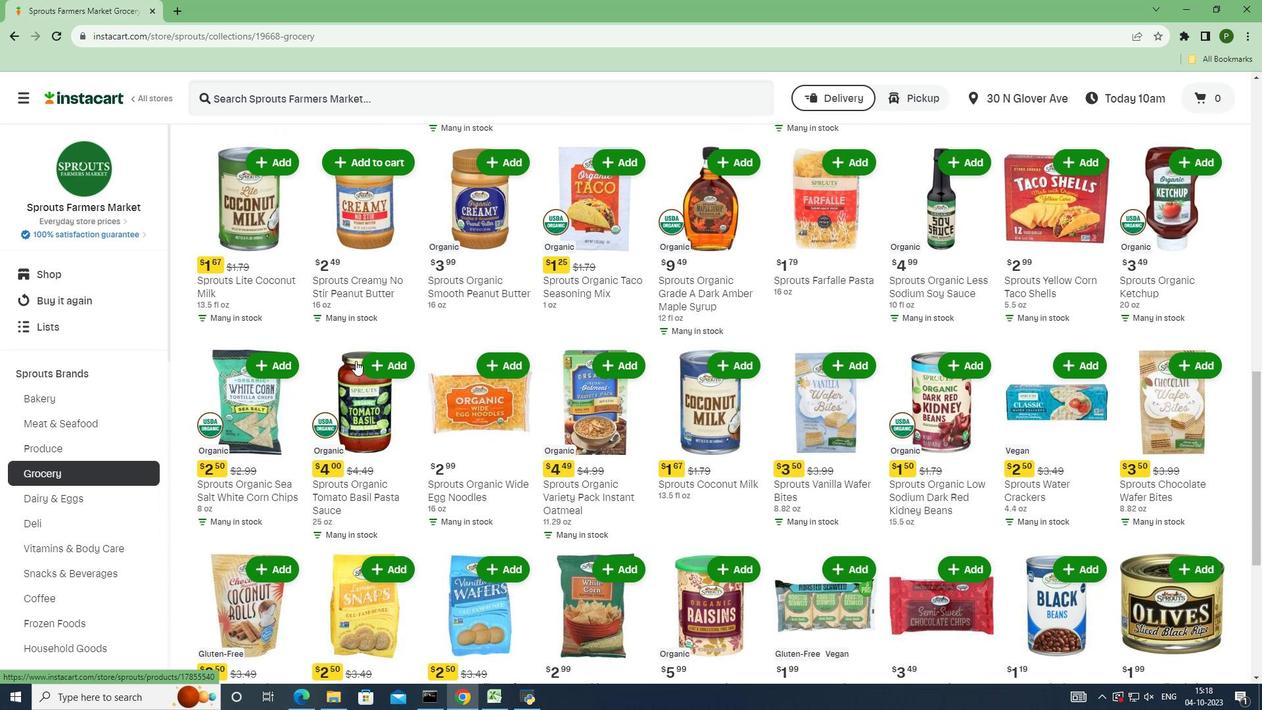 
Action: Mouse scrolled (355, 360) with delta (0, 0)
Screenshot: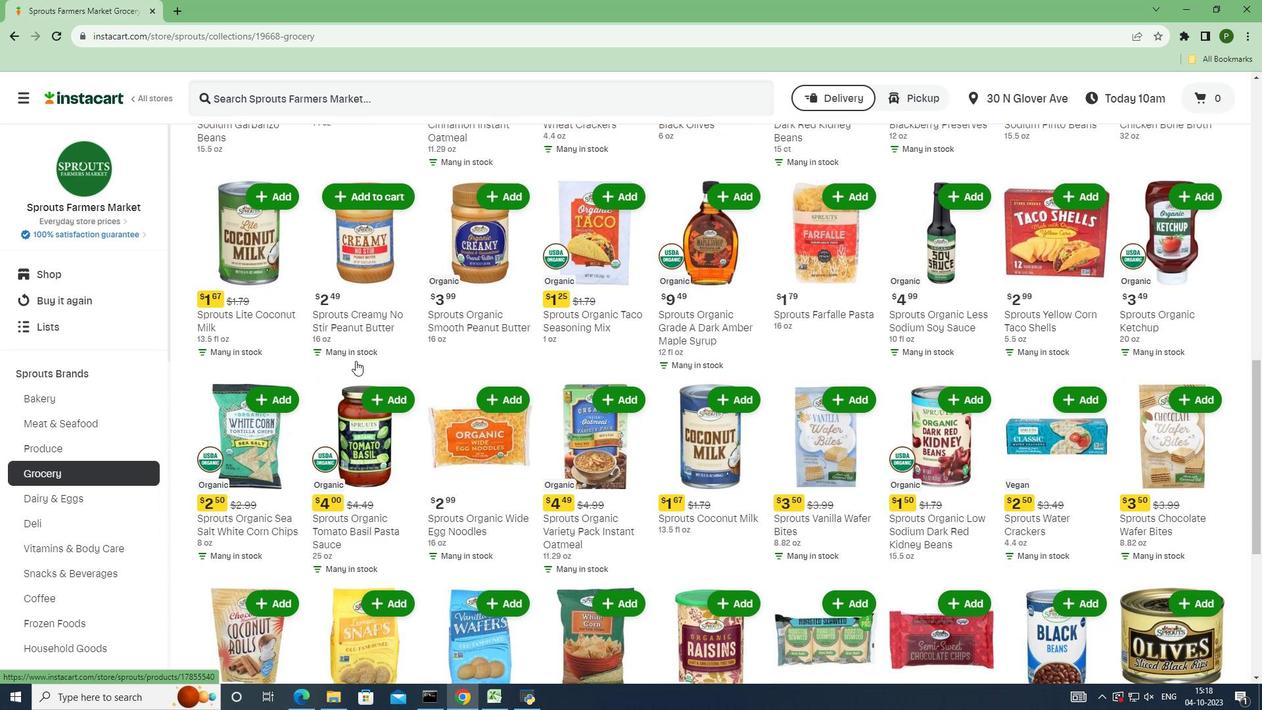 
Action: Mouse scrolled (355, 360) with delta (0, 0)
Screenshot: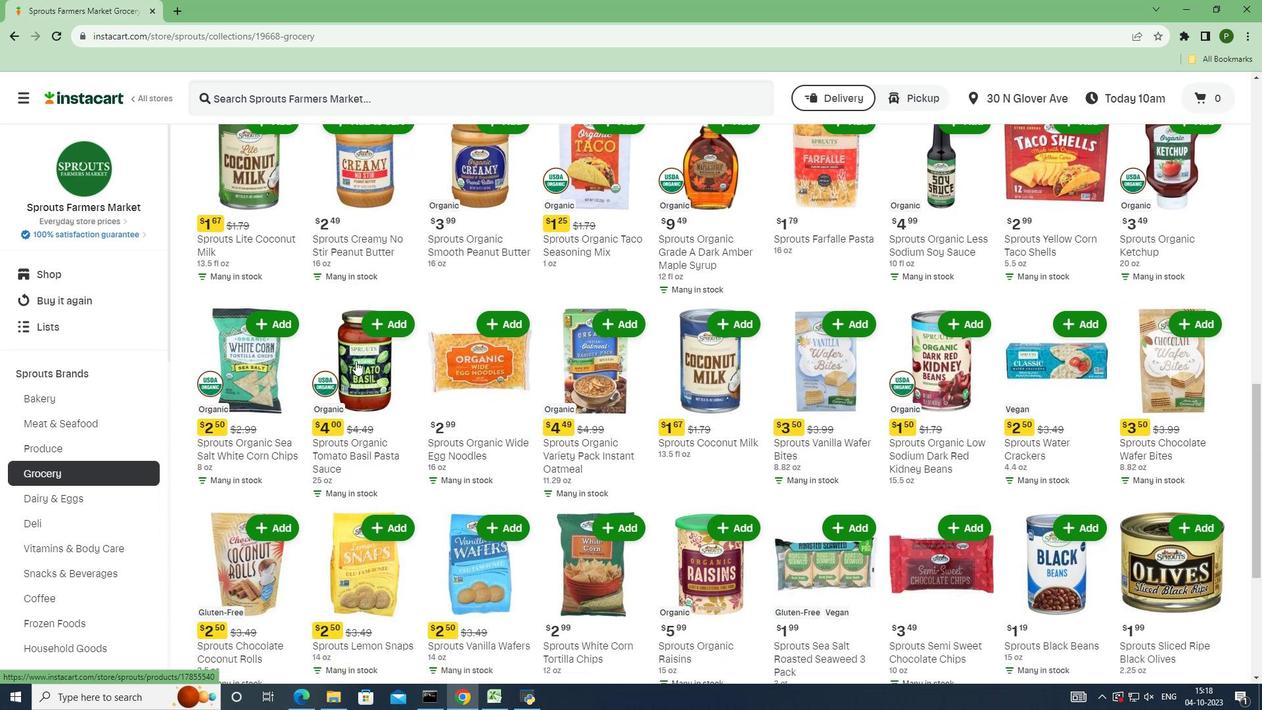 
Action: Mouse scrolled (355, 360) with delta (0, 0)
Screenshot: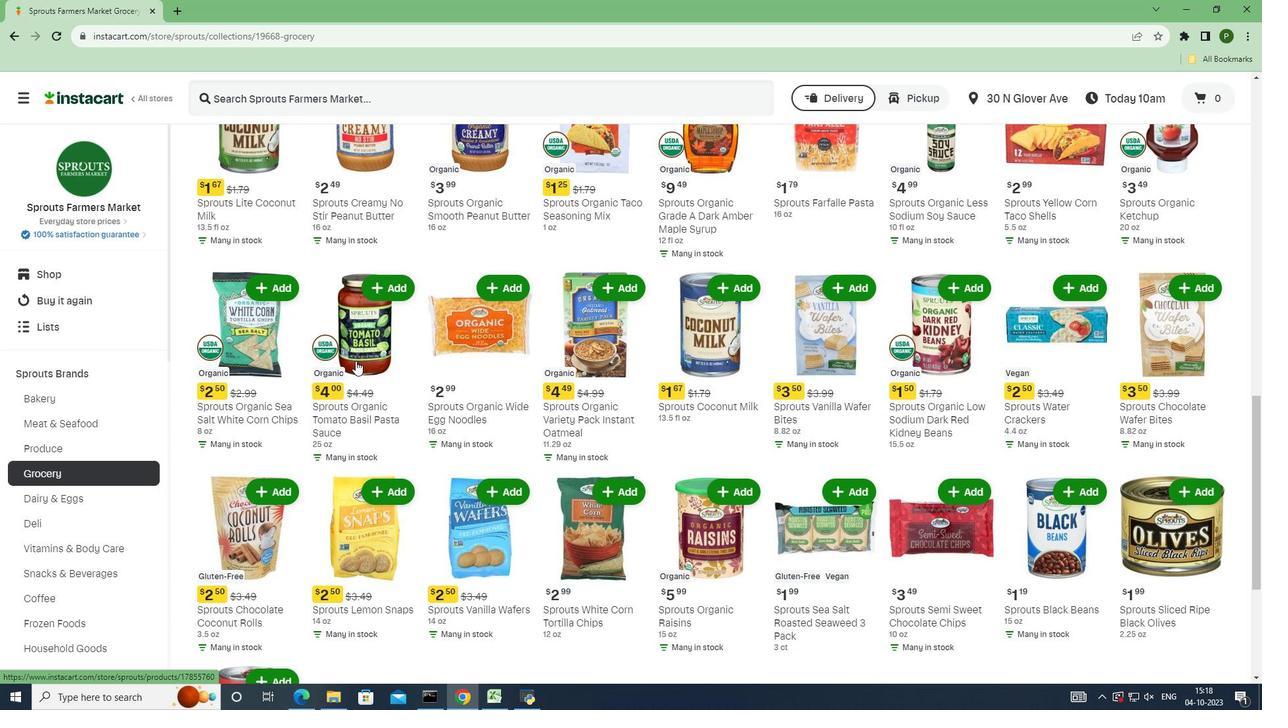 
Action: Mouse scrolled (355, 360) with delta (0, 0)
Screenshot: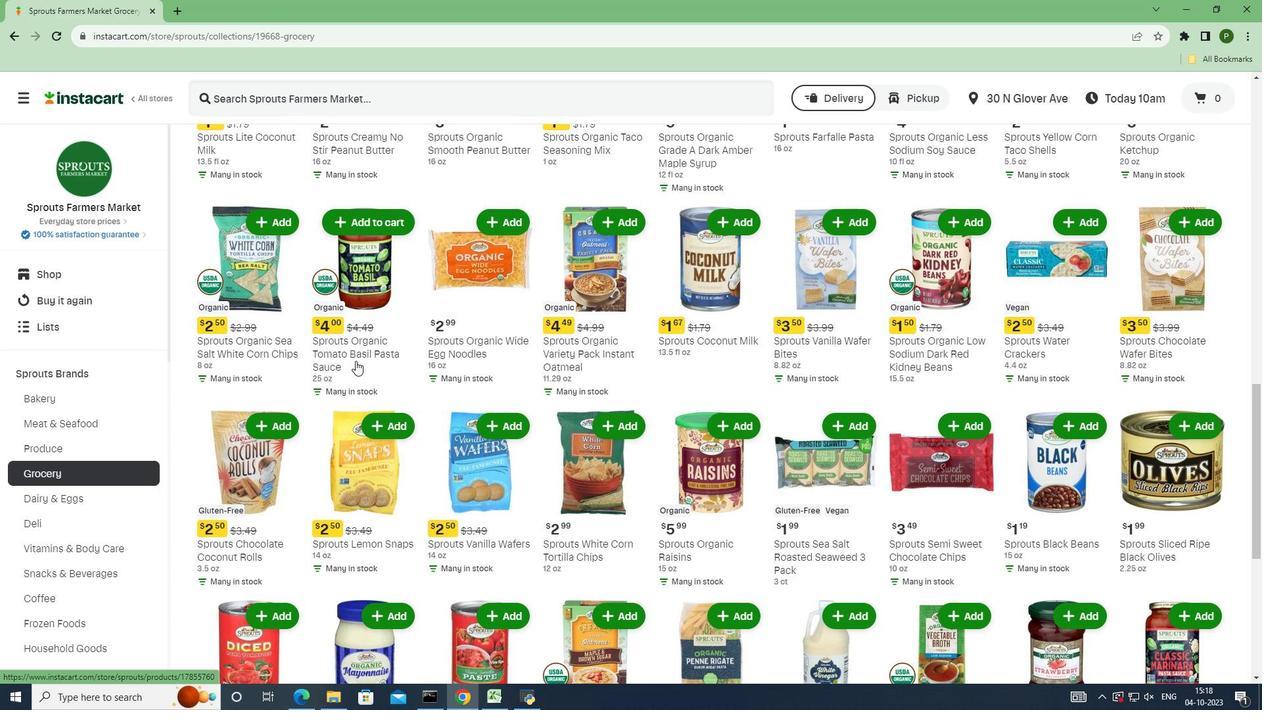 
Action: Mouse scrolled (355, 360) with delta (0, 0)
Screenshot: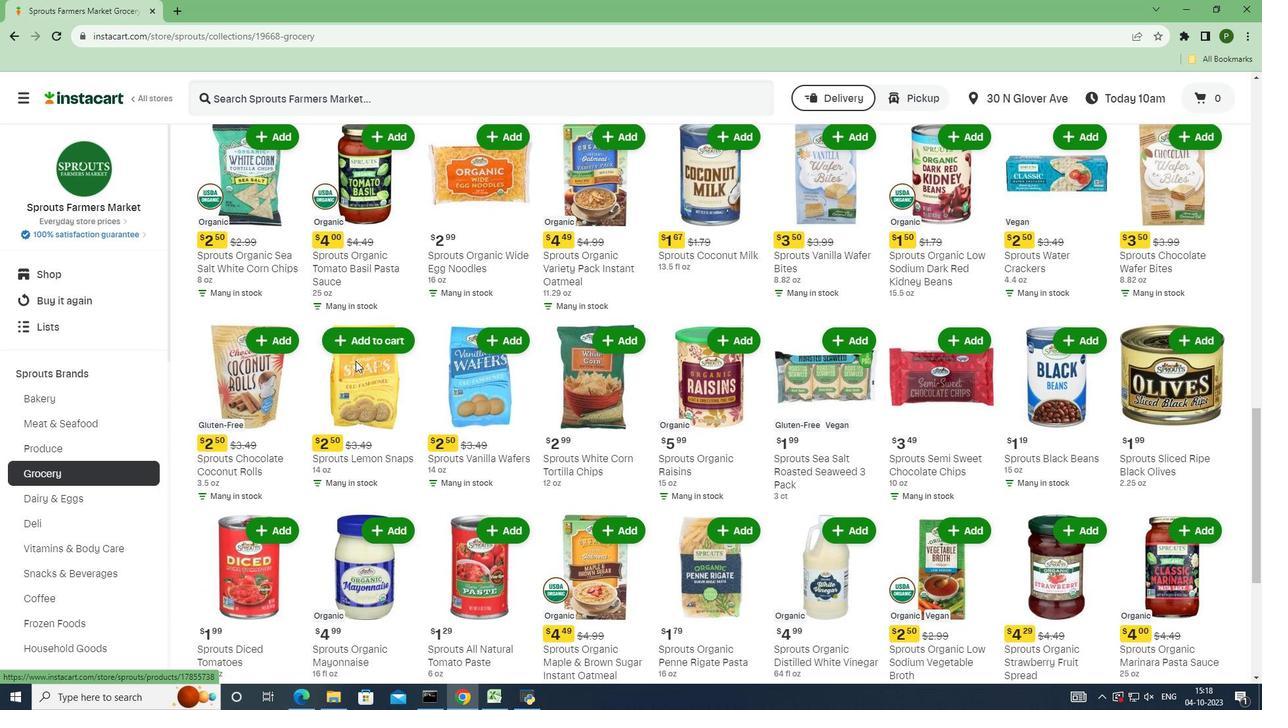 
Action: Mouse scrolled (355, 360) with delta (0, 0)
Screenshot: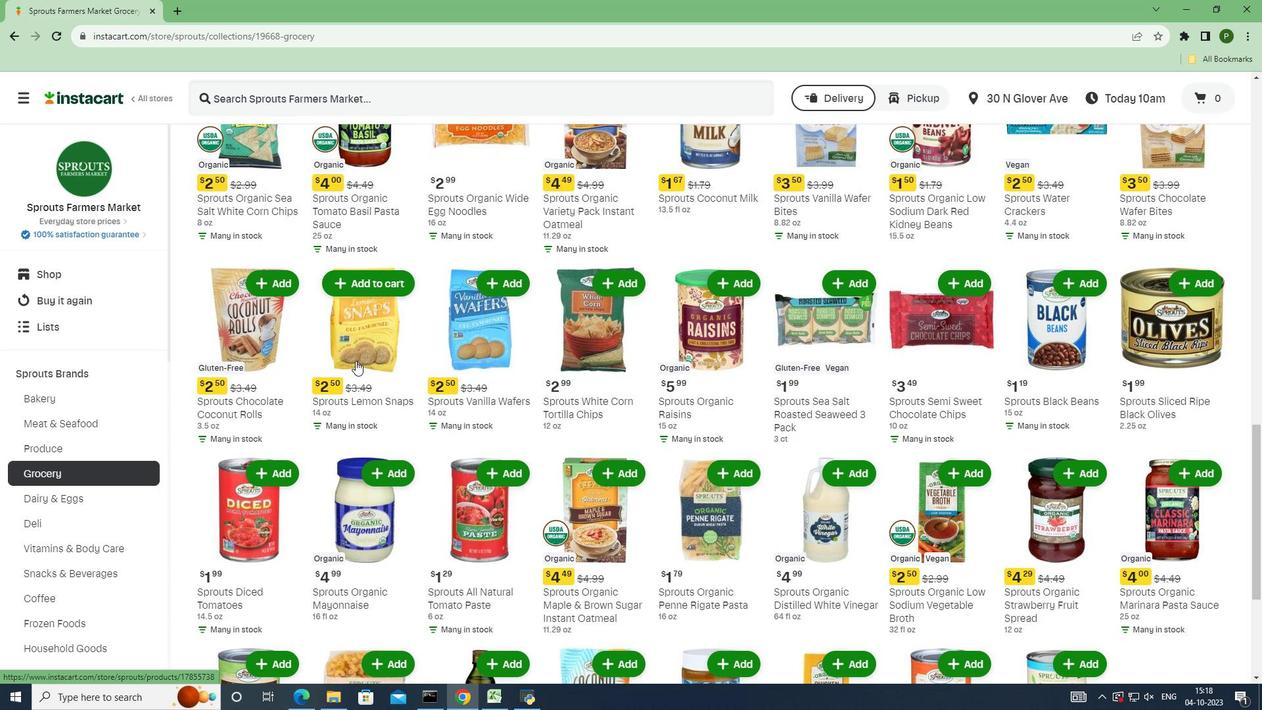 
Action: Mouse scrolled (355, 360) with delta (0, 0)
Screenshot: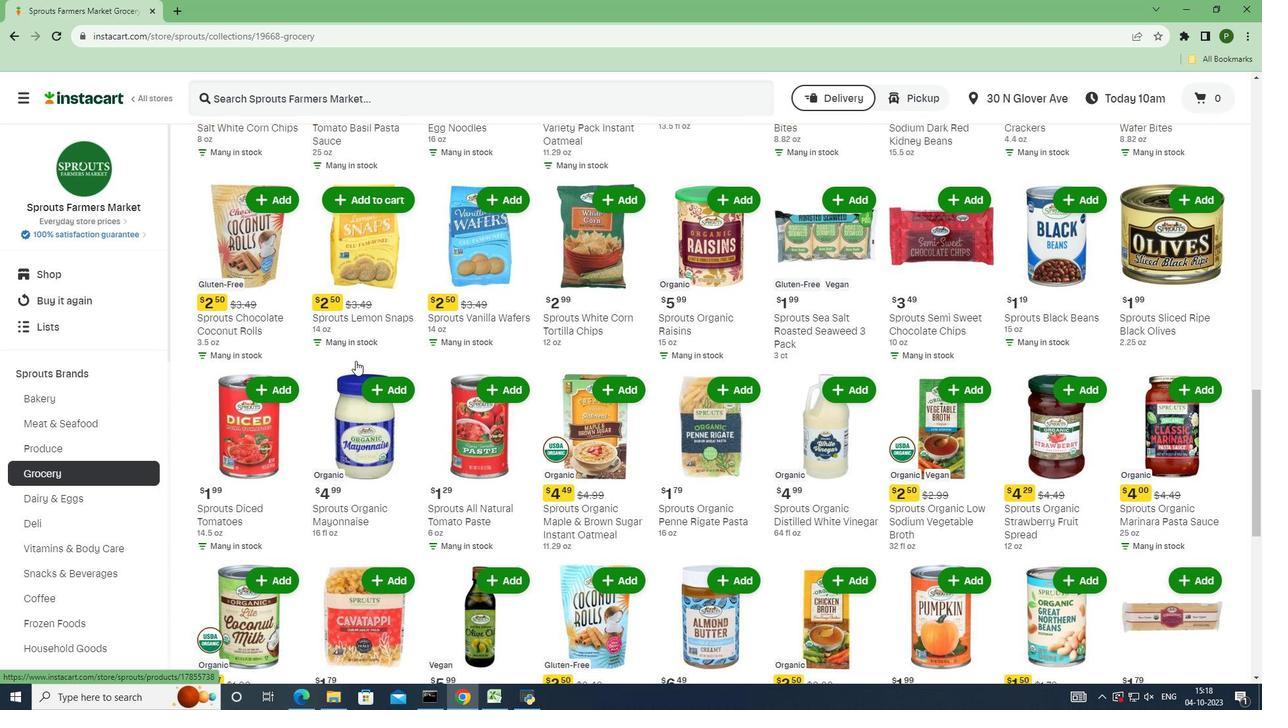
Action: Mouse scrolled (355, 360) with delta (0, 0)
Screenshot: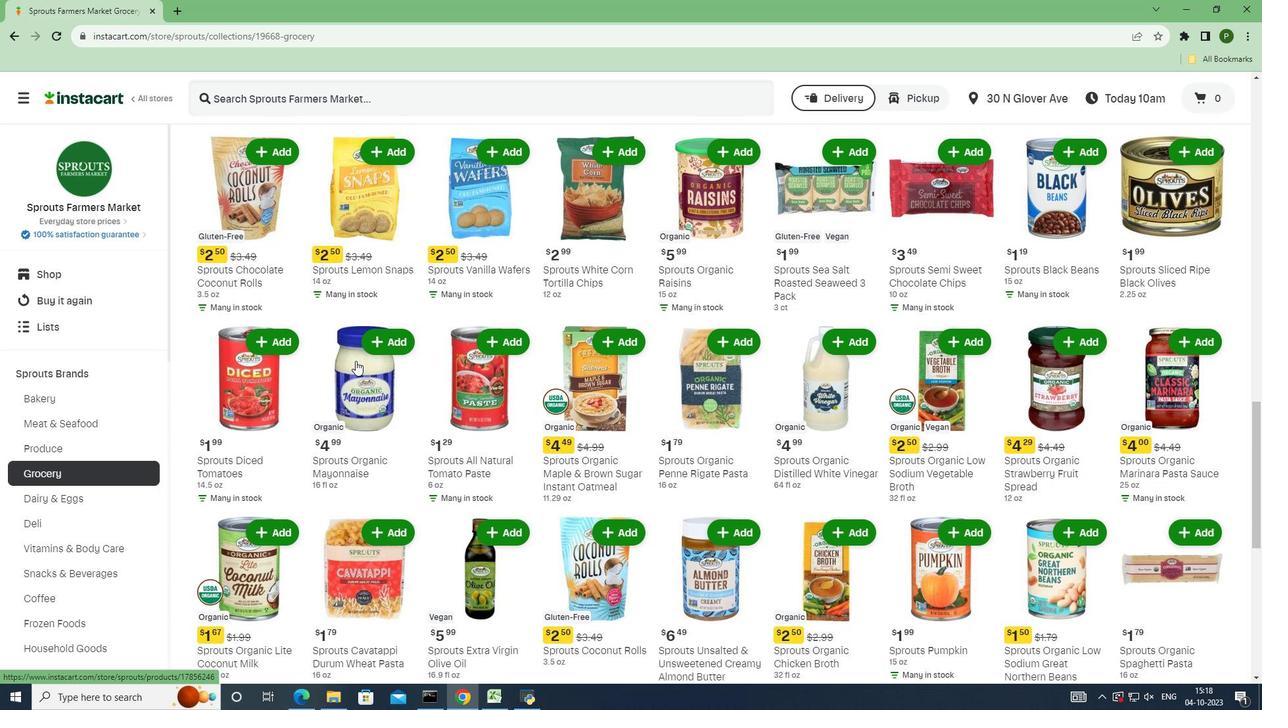
Action: Mouse scrolled (355, 360) with delta (0, 0)
Screenshot: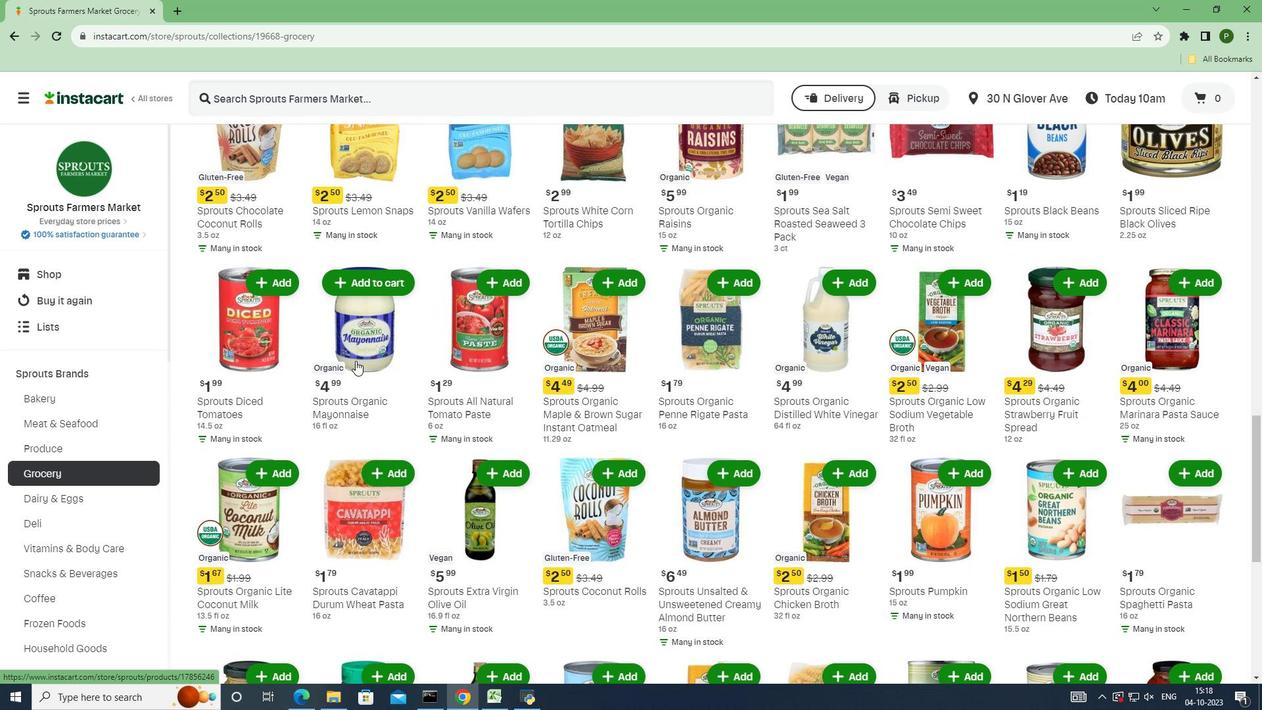 
Action: Mouse moved to (590, 221)
Screenshot: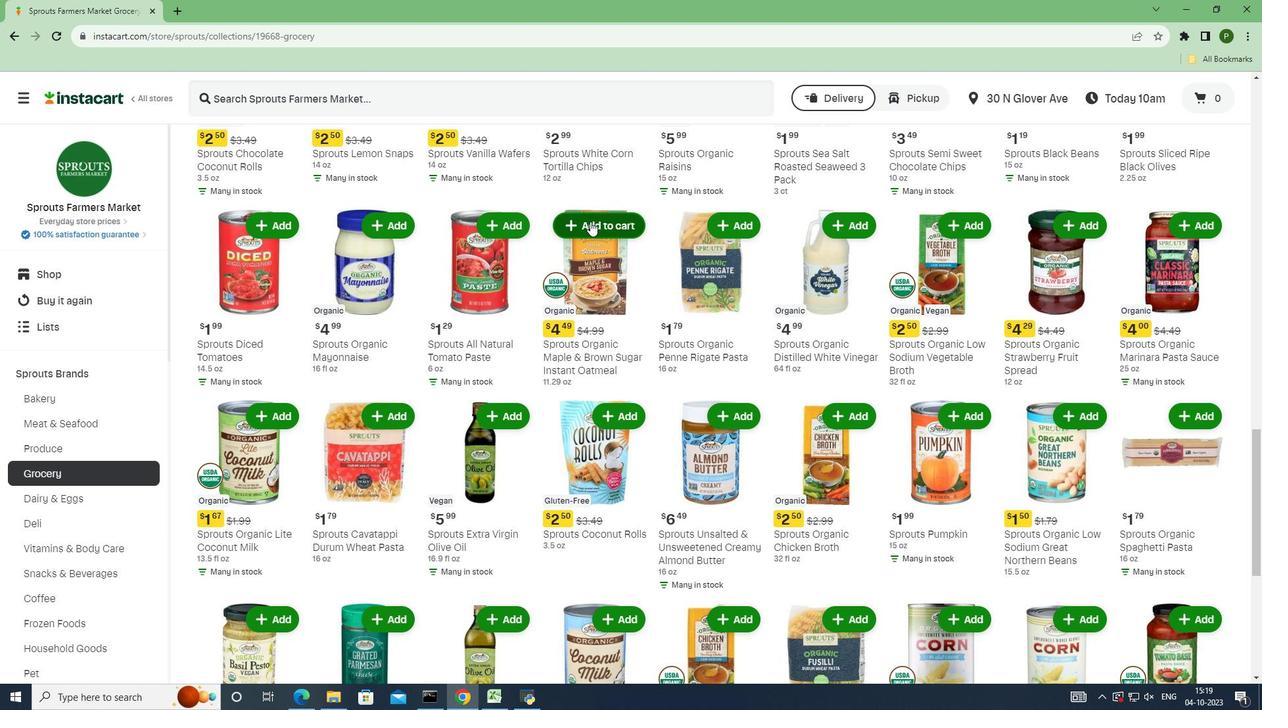 
Action: Mouse pressed left at (590, 221)
Screenshot: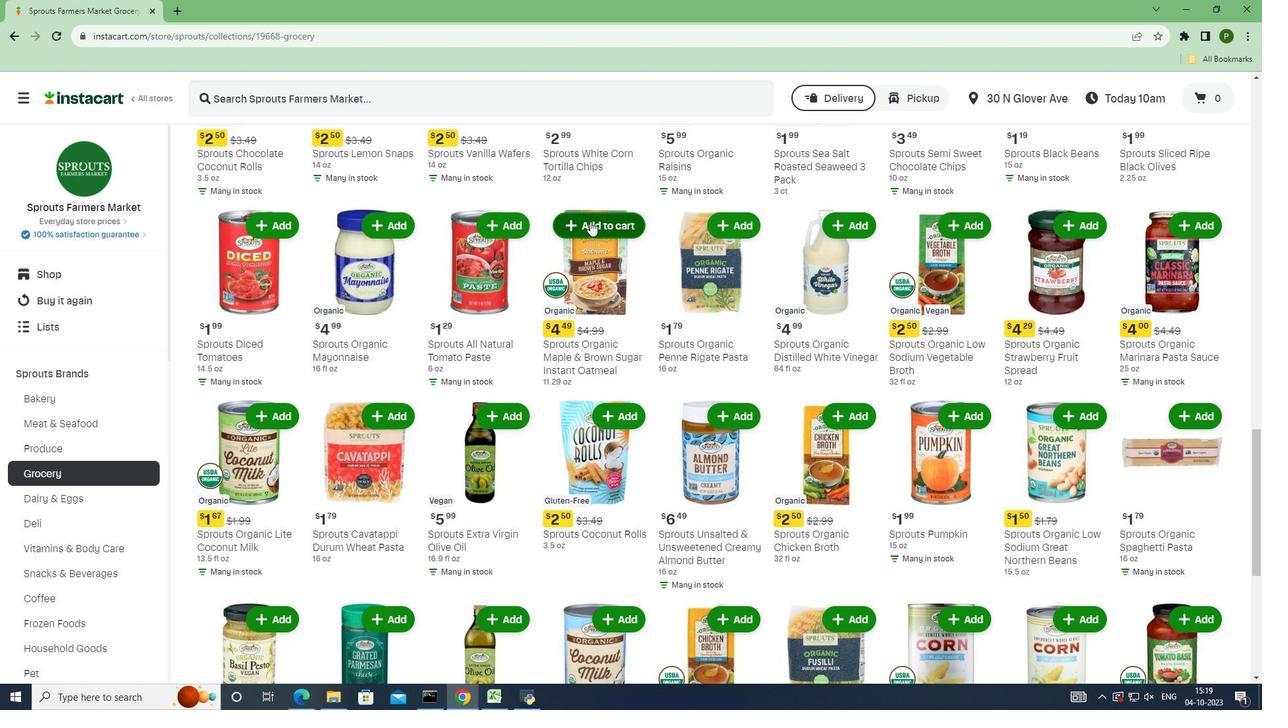 
